 Task: Look for space in Bar Bigha, India from 2nd September, 2023 to 6th September, 2023 for 2 adults in price range Rs.15000 to Rs.20000. Place can be entire place with 1  bedroom having 1 bed and 1 bathroom. Property type can be house, flat, guest house, hotel. Booking option can be shelf check-in. Required host language is English.
Action: Mouse moved to (441, 99)
Screenshot: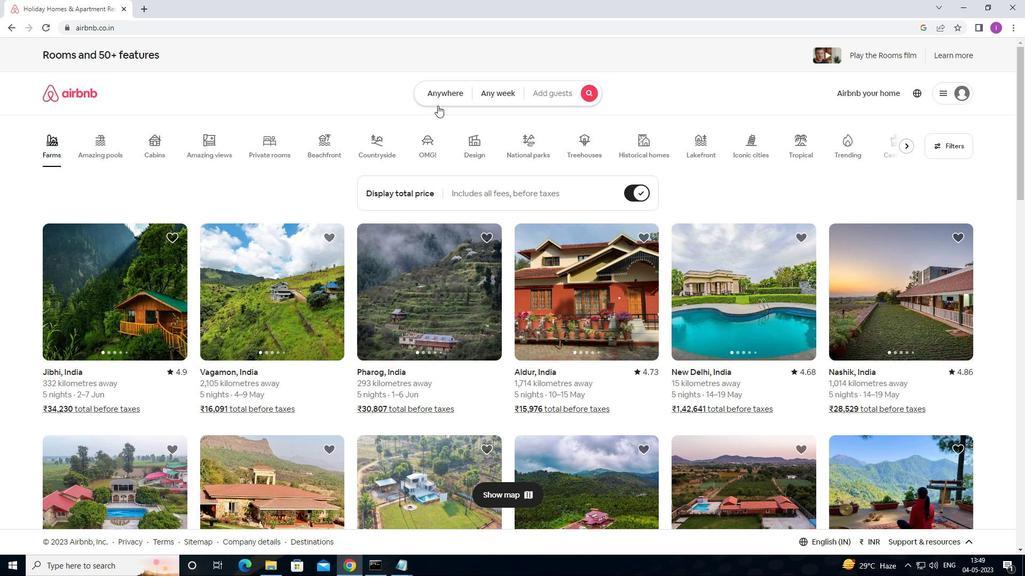 
Action: Mouse pressed left at (441, 99)
Screenshot: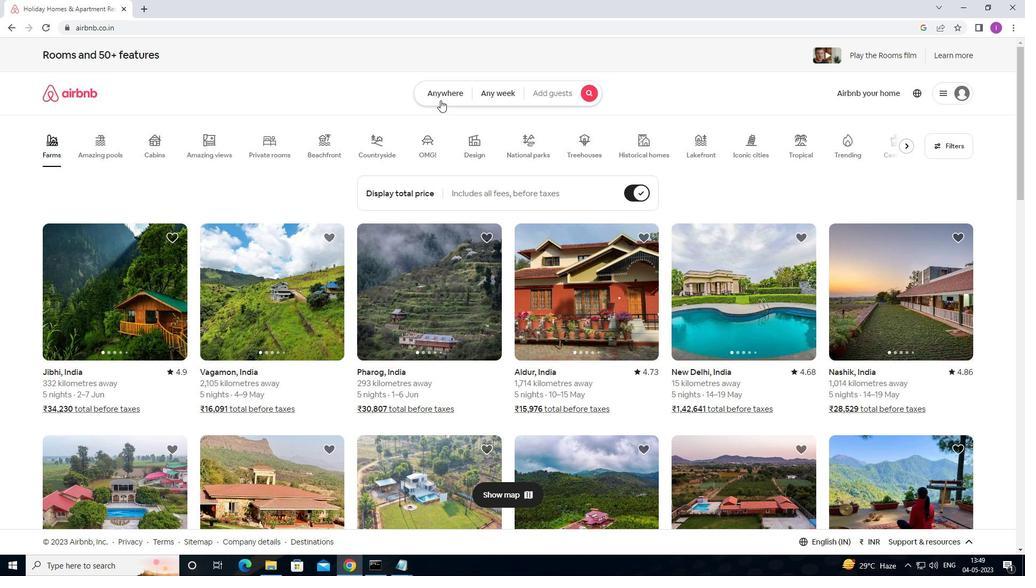 
Action: Mouse moved to (346, 126)
Screenshot: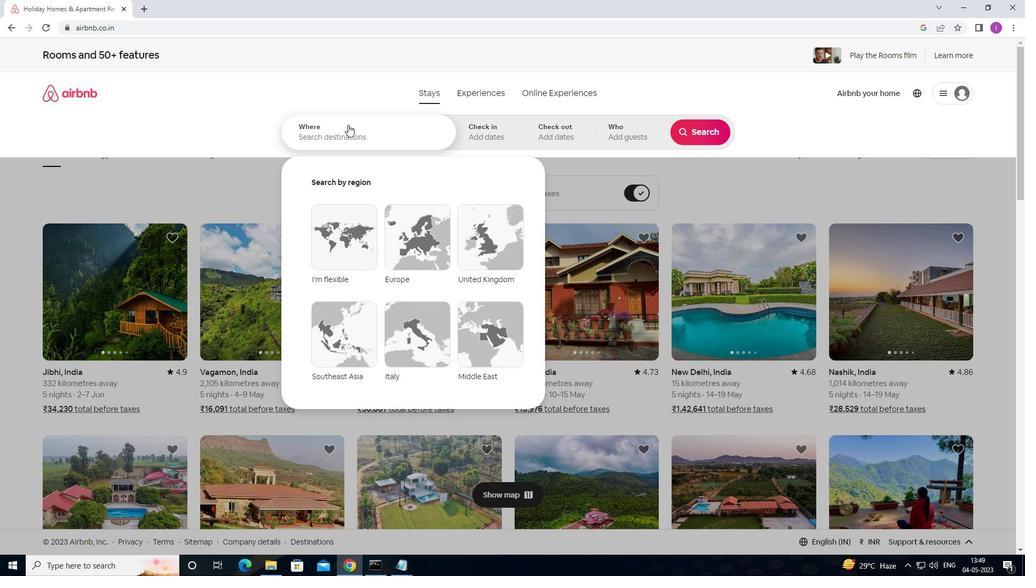 
Action: Mouse pressed left at (346, 126)
Screenshot: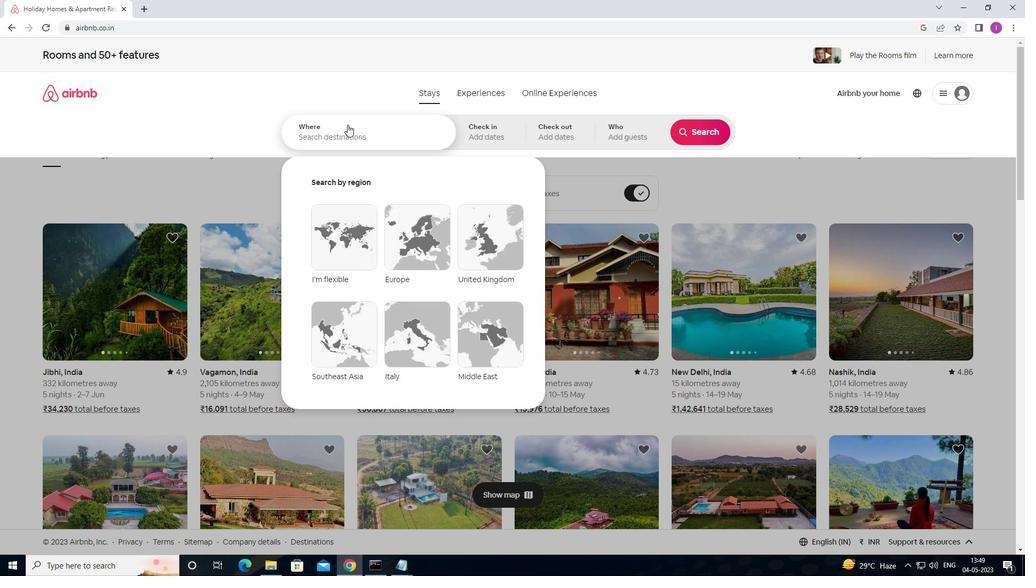 
Action: Mouse moved to (363, 123)
Screenshot: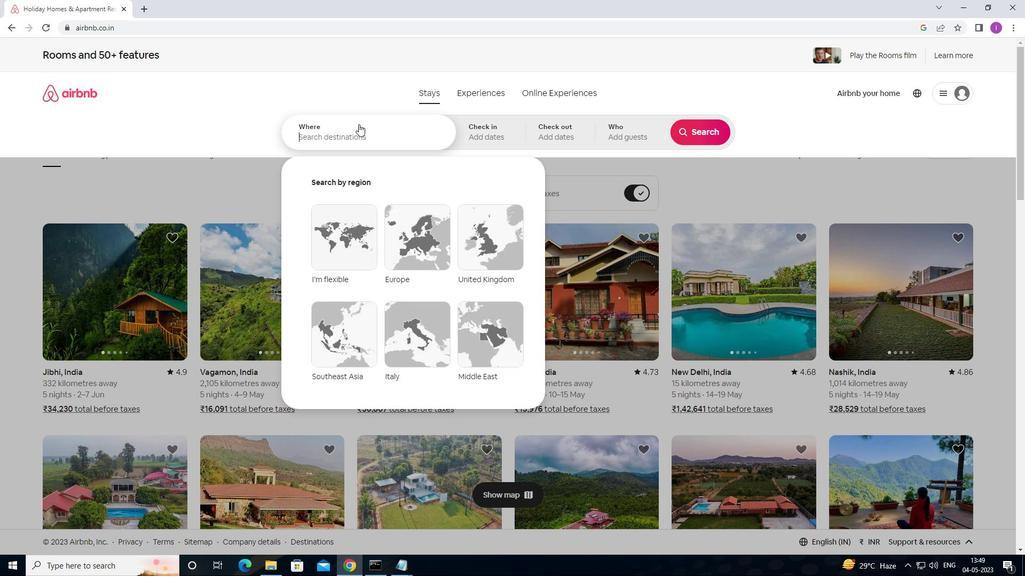 
Action: Key pressed <Key.shift>BAR<Key.space>BIGHSA<Key.backspace><Key.backspace>A,<Key.shift>INDIA
Screenshot: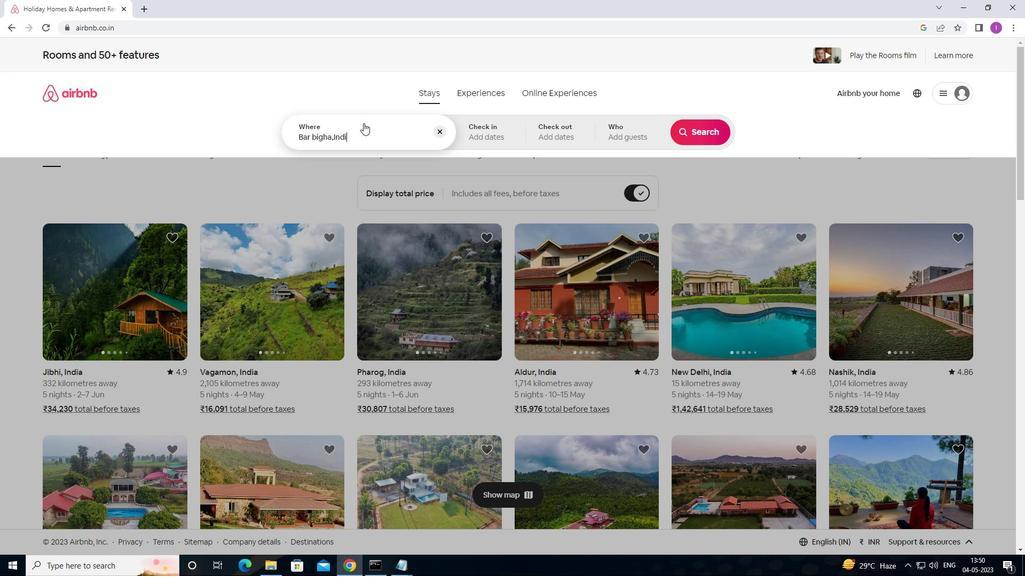 
Action: Mouse moved to (475, 136)
Screenshot: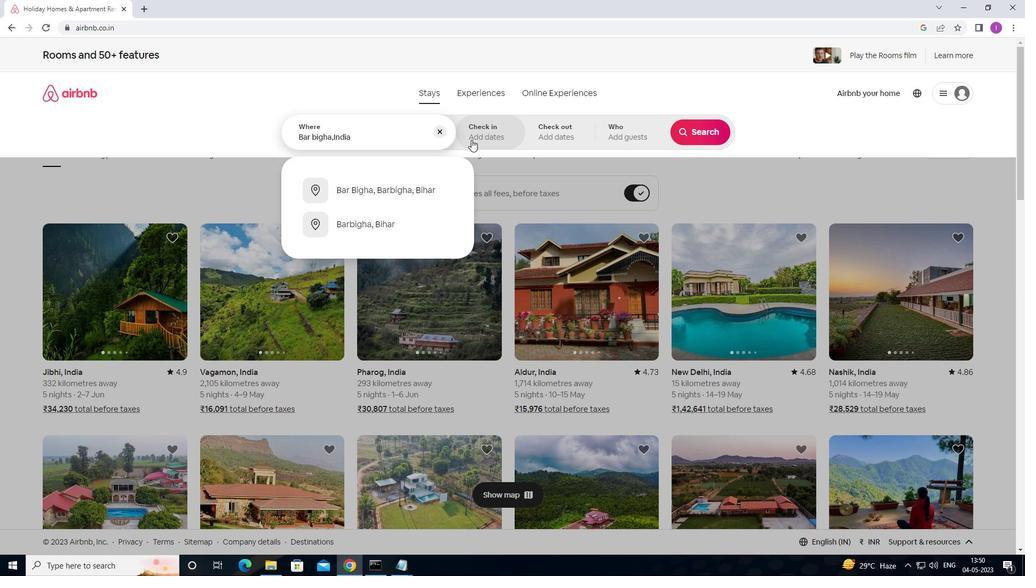 
Action: Mouse pressed left at (475, 136)
Screenshot: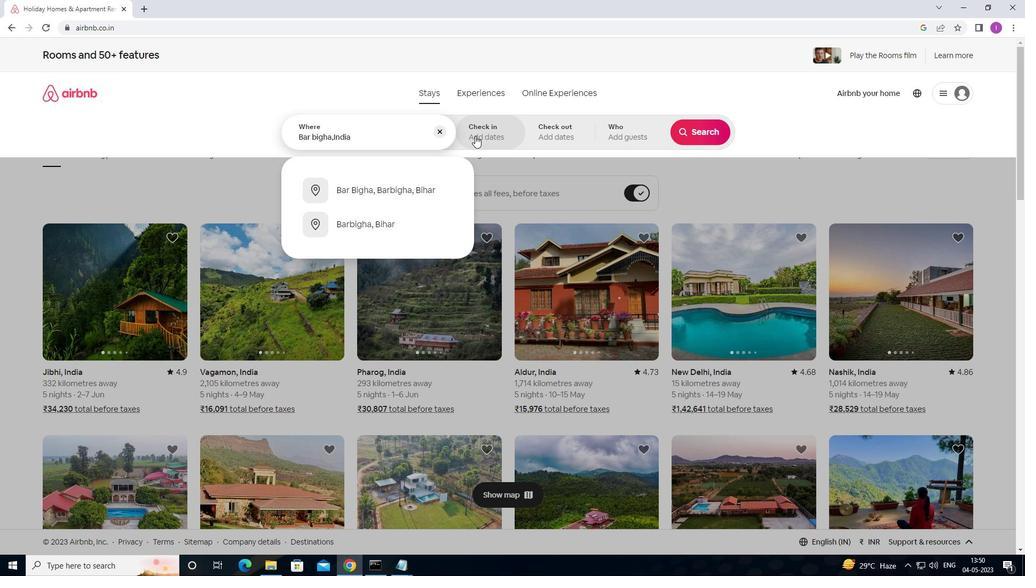 
Action: Mouse moved to (697, 215)
Screenshot: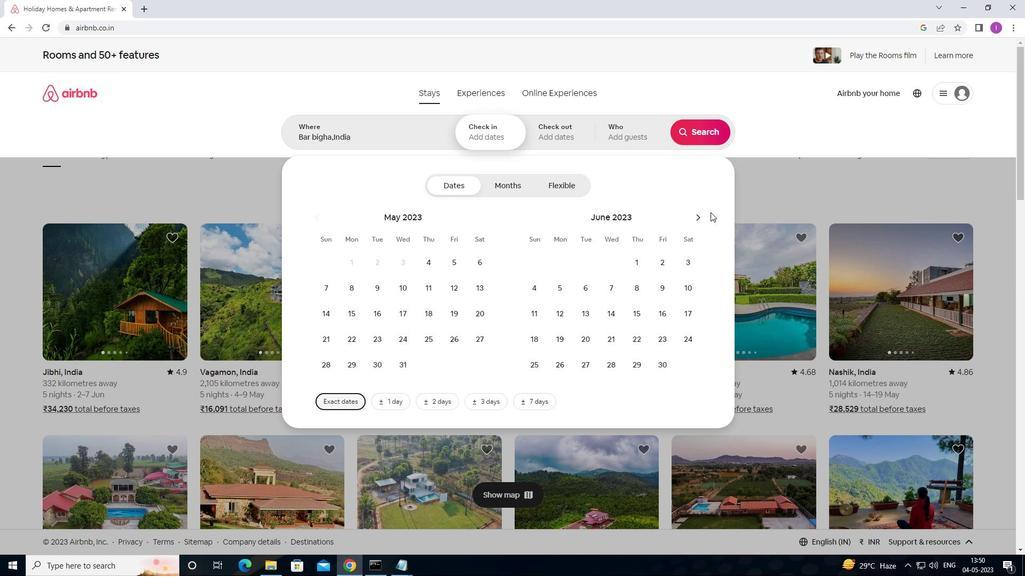 
Action: Mouse pressed left at (697, 215)
Screenshot: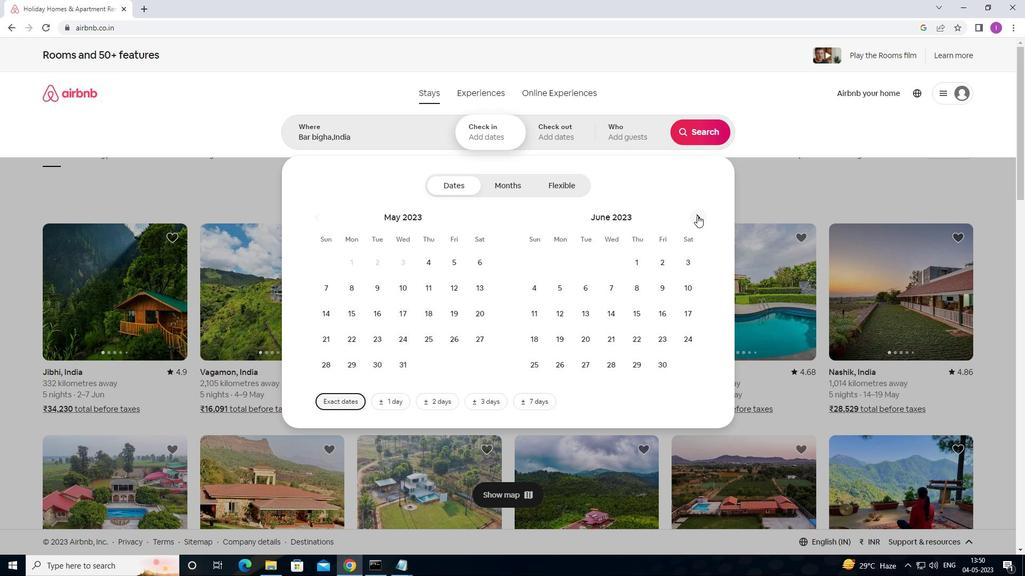 
Action: Mouse moved to (699, 222)
Screenshot: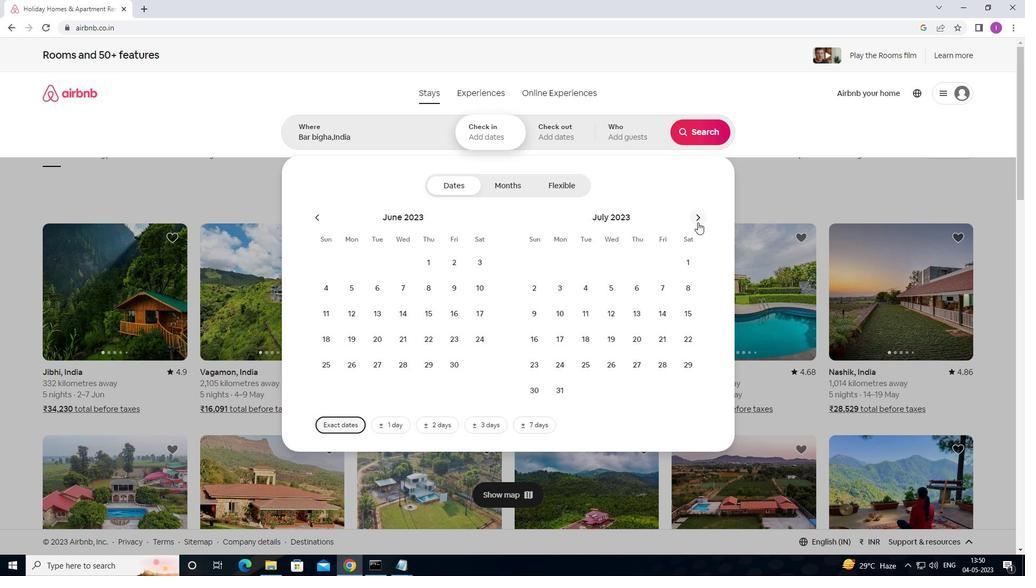 
Action: Mouse pressed left at (699, 222)
Screenshot: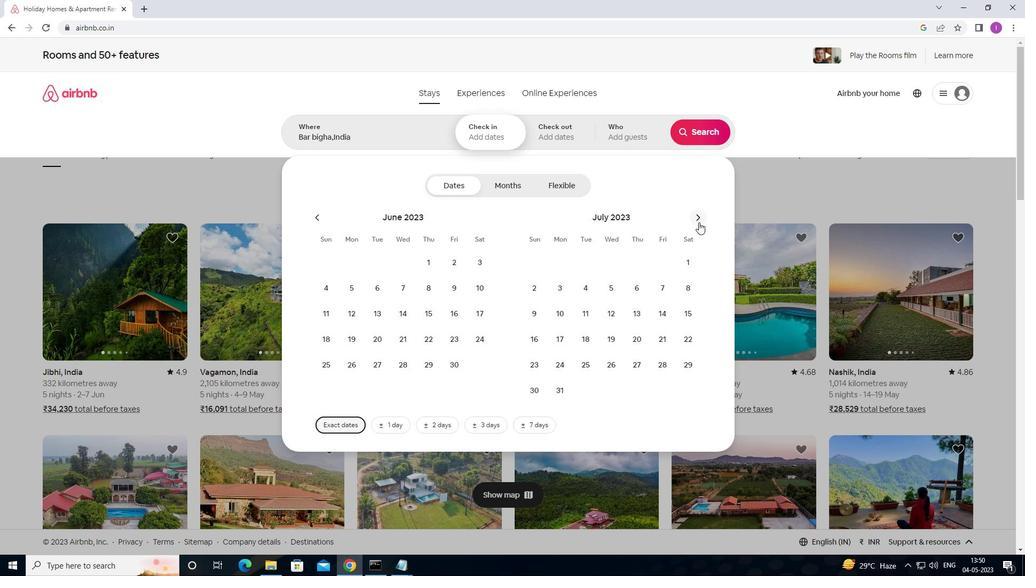 
Action: Mouse moved to (699, 221)
Screenshot: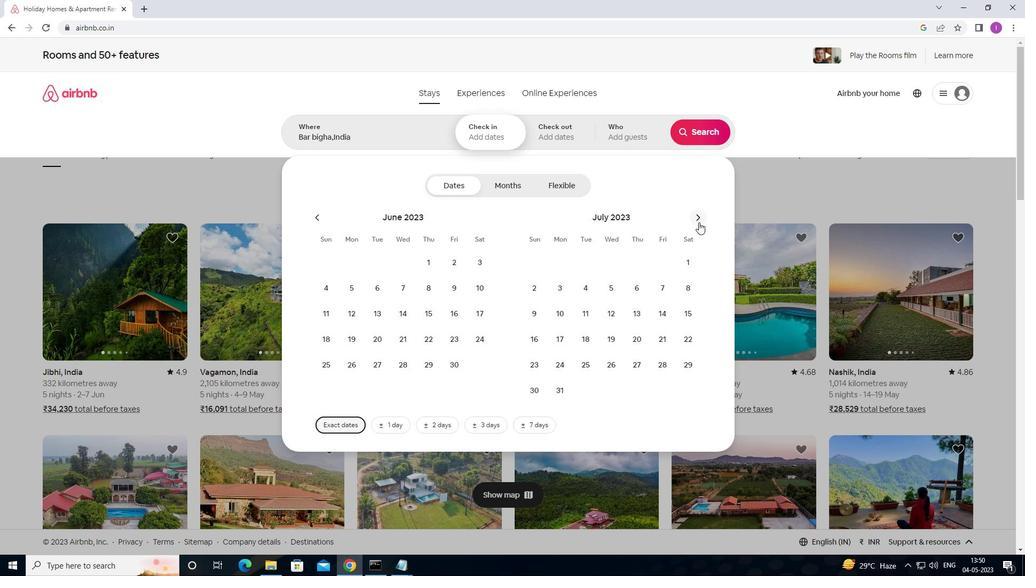 
Action: Mouse pressed left at (699, 221)
Screenshot: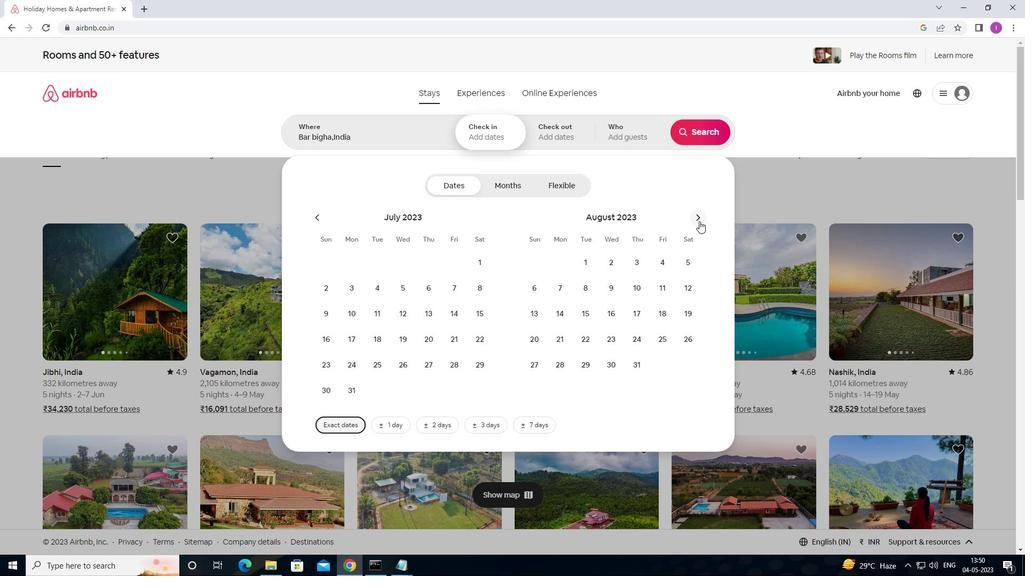 
Action: Mouse moved to (687, 269)
Screenshot: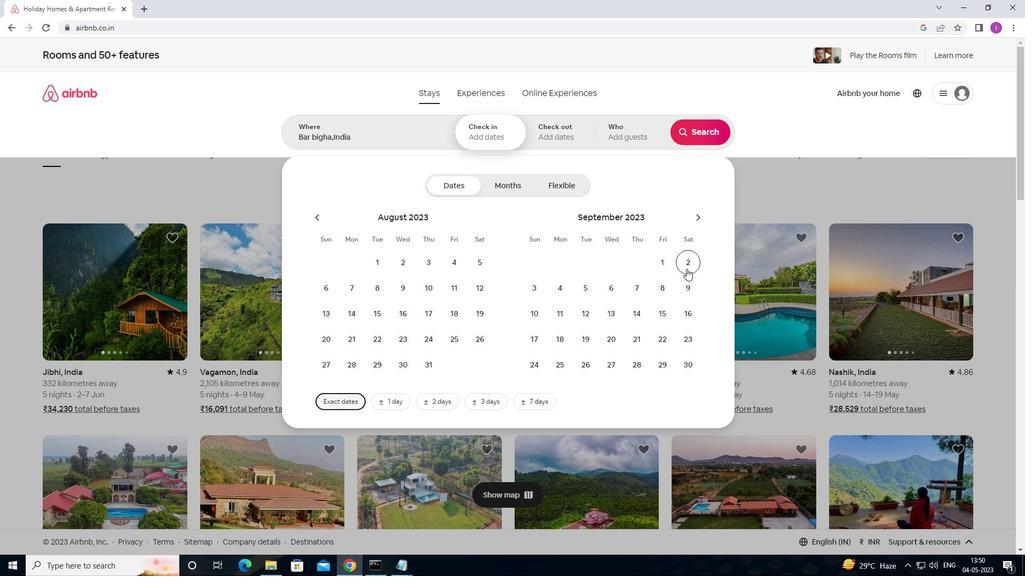 
Action: Mouse pressed left at (687, 269)
Screenshot: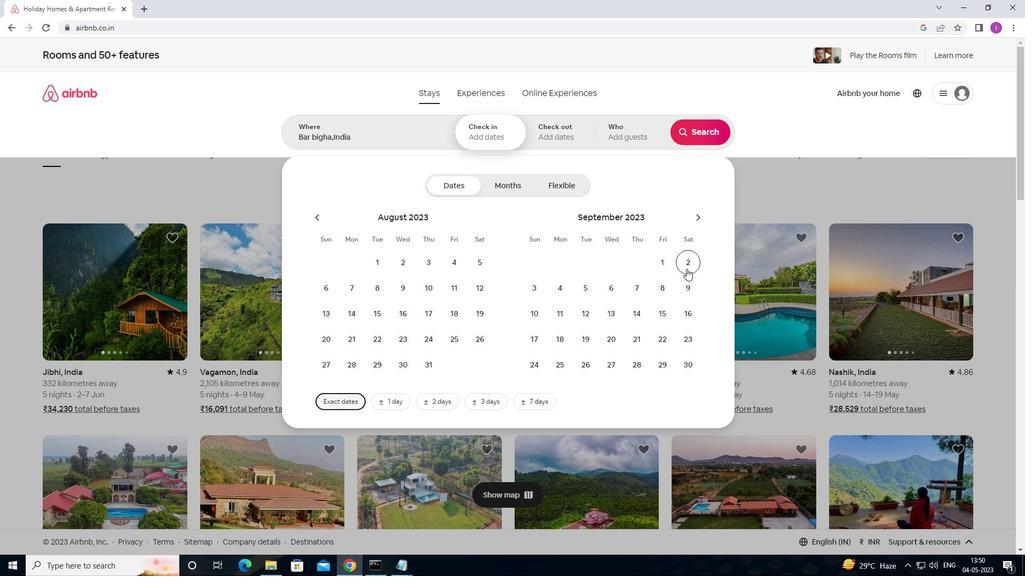 
Action: Mouse moved to (611, 287)
Screenshot: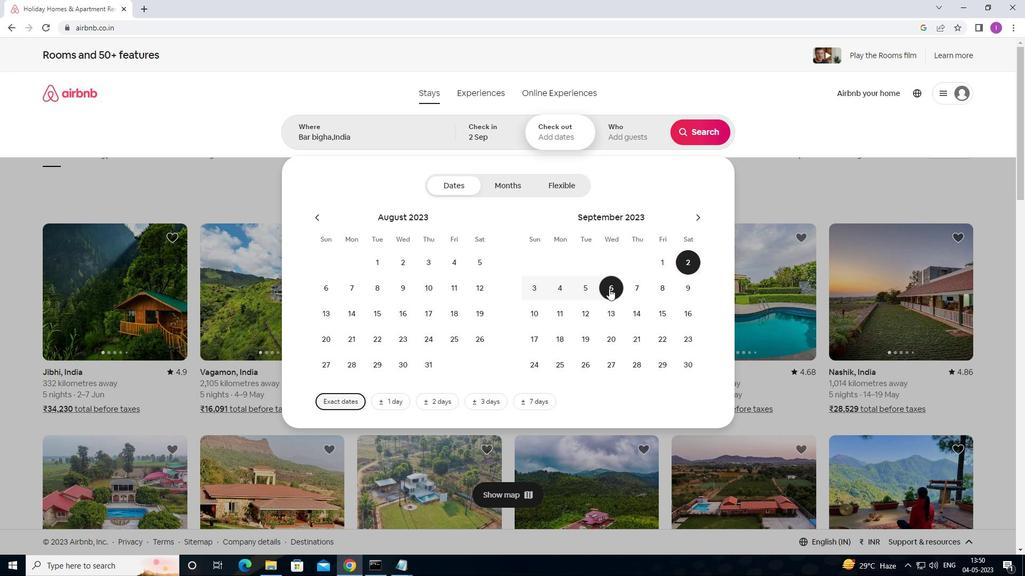
Action: Mouse pressed left at (611, 287)
Screenshot: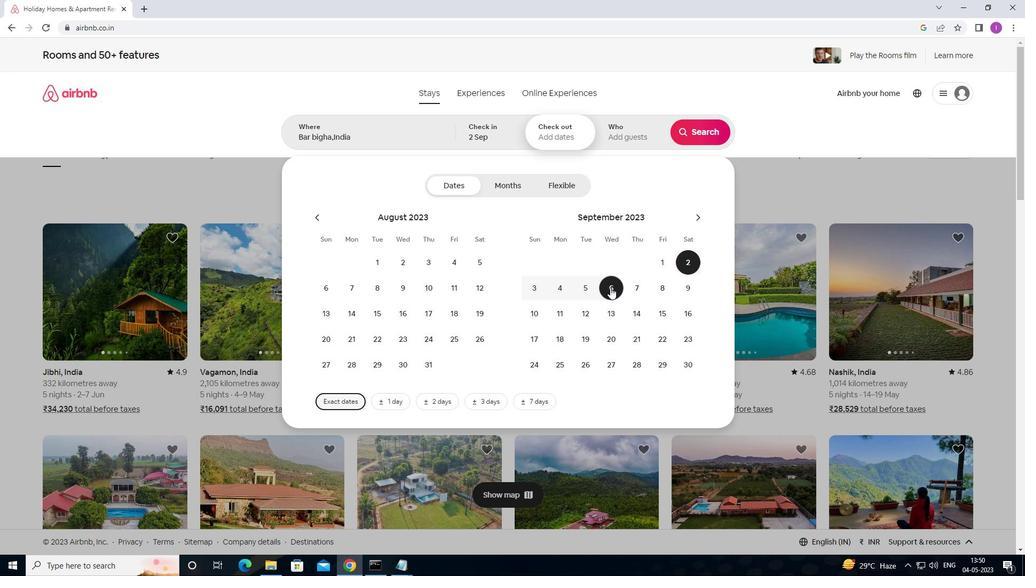 
Action: Mouse moved to (632, 131)
Screenshot: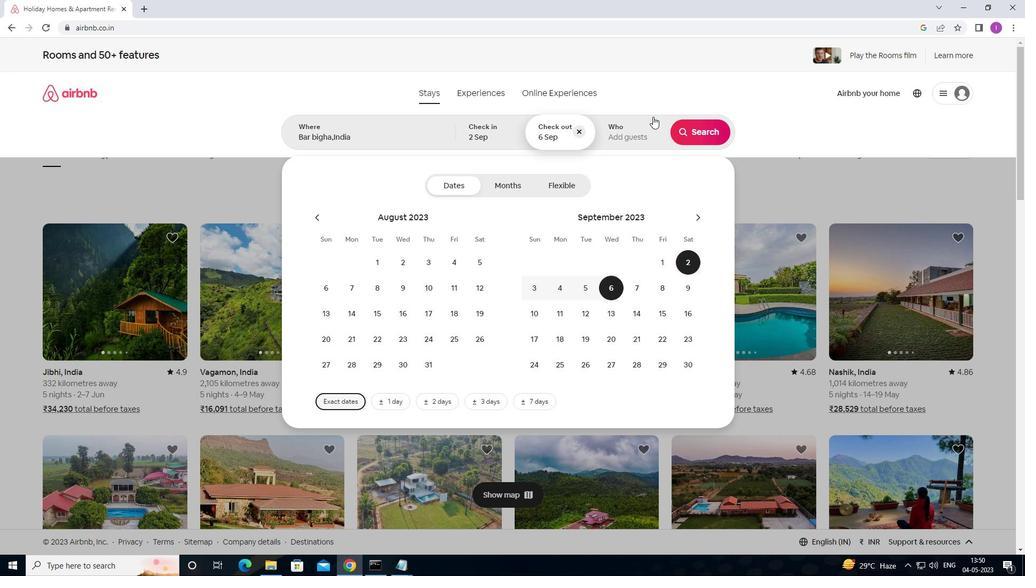 
Action: Mouse pressed left at (632, 131)
Screenshot: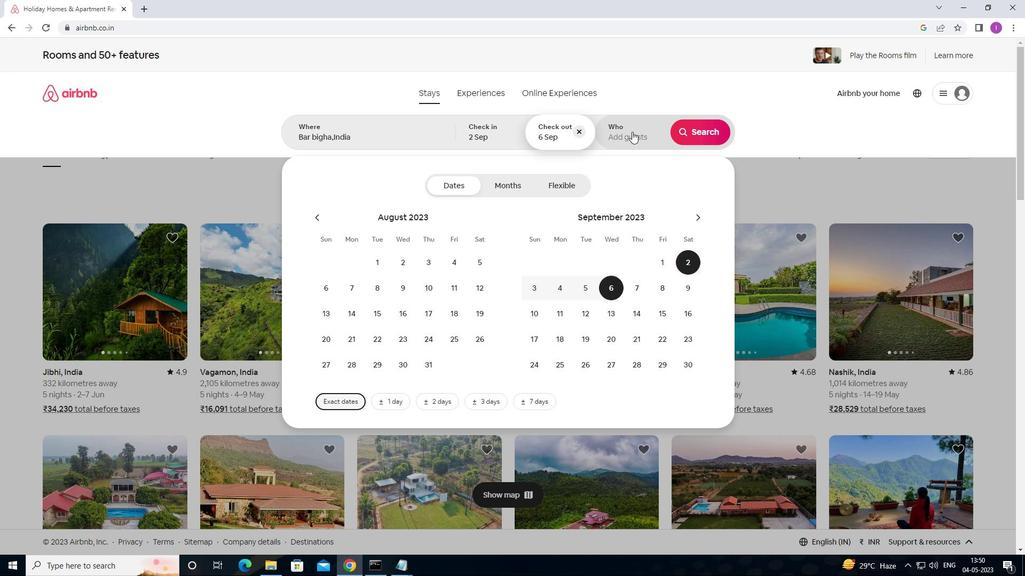 
Action: Mouse moved to (667, 181)
Screenshot: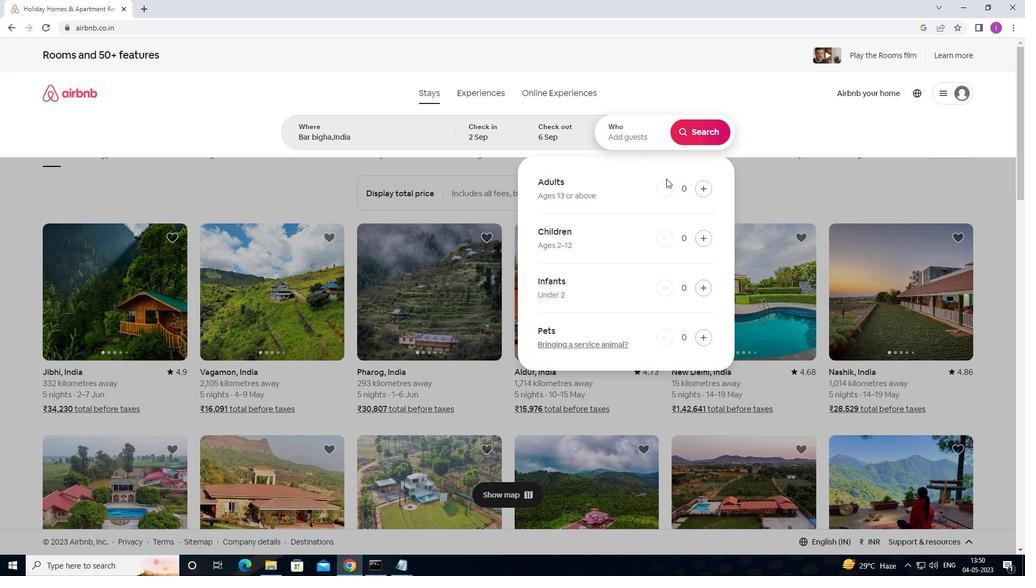 
Action: Mouse scrolled (667, 180) with delta (0, 0)
Screenshot: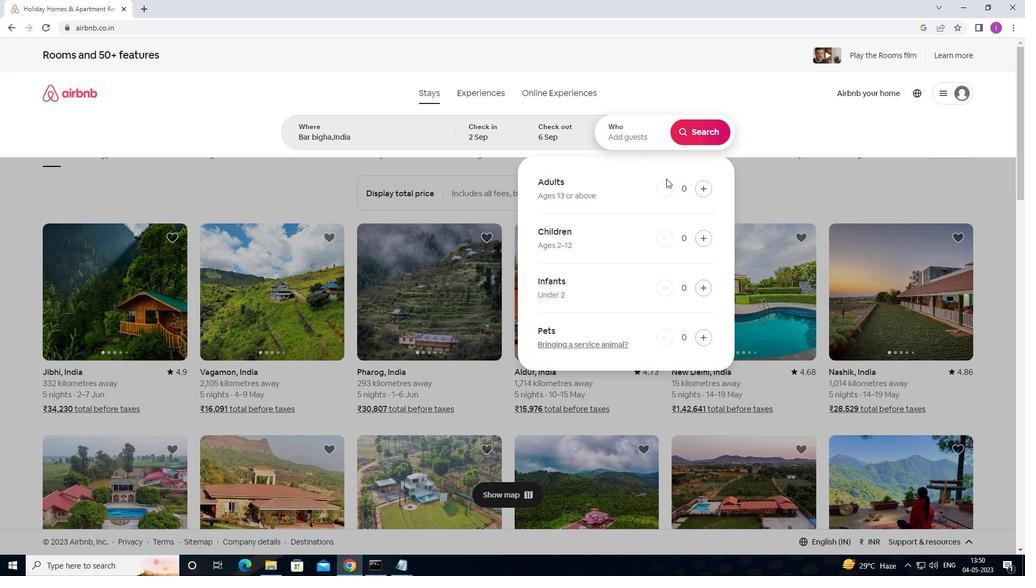 
Action: Mouse moved to (567, 57)
Screenshot: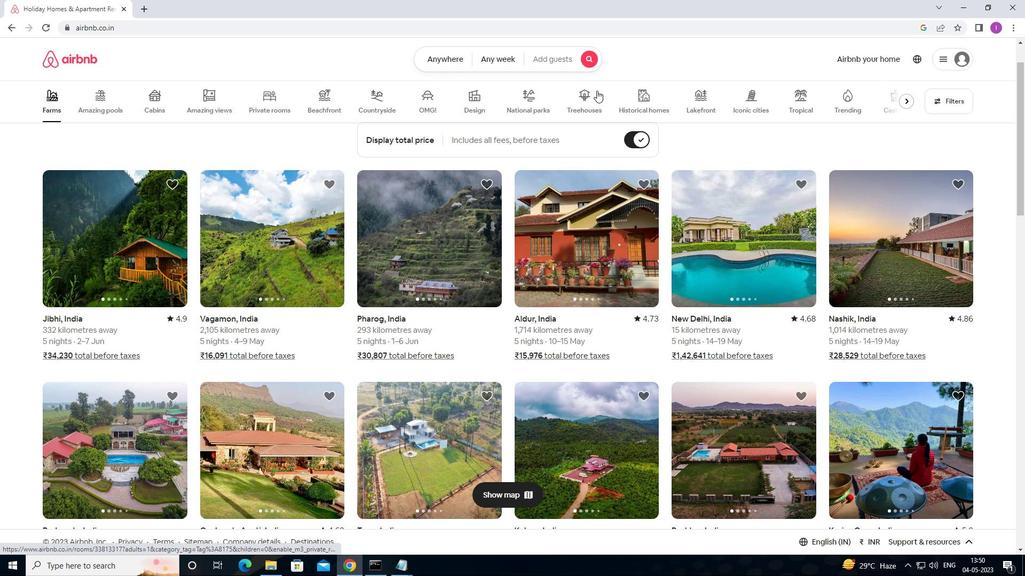 
Action: Mouse pressed left at (567, 57)
Screenshot: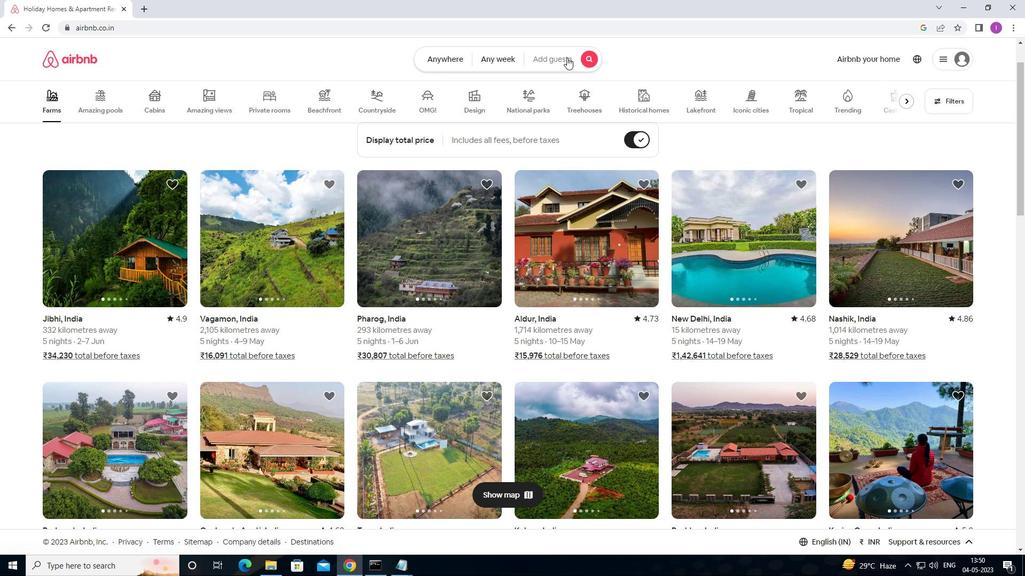 
Action: Mouse moved to (704, 158)
Screenshot: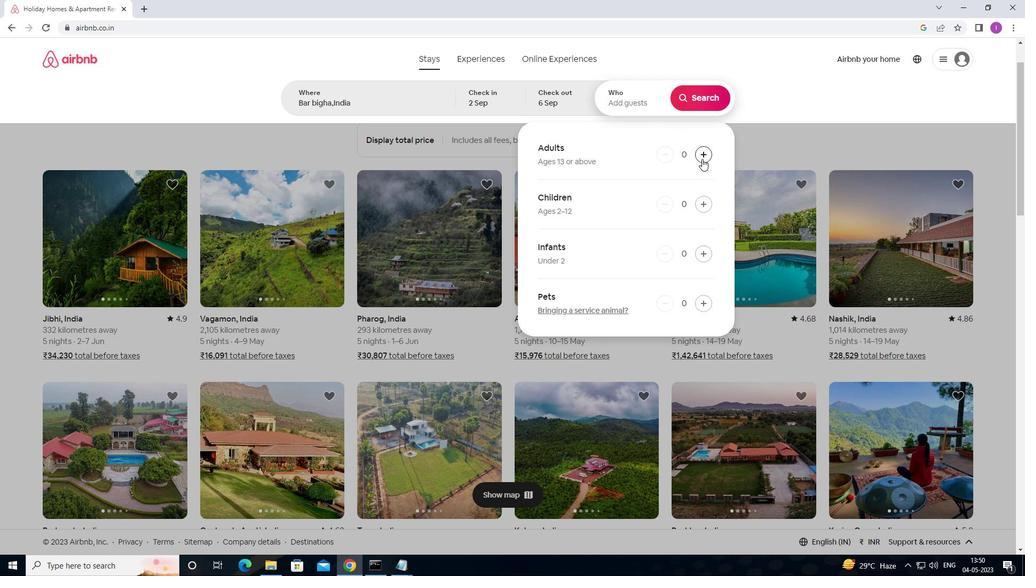 
Action: Mouse pressed left at (704, 158)
Screenshot: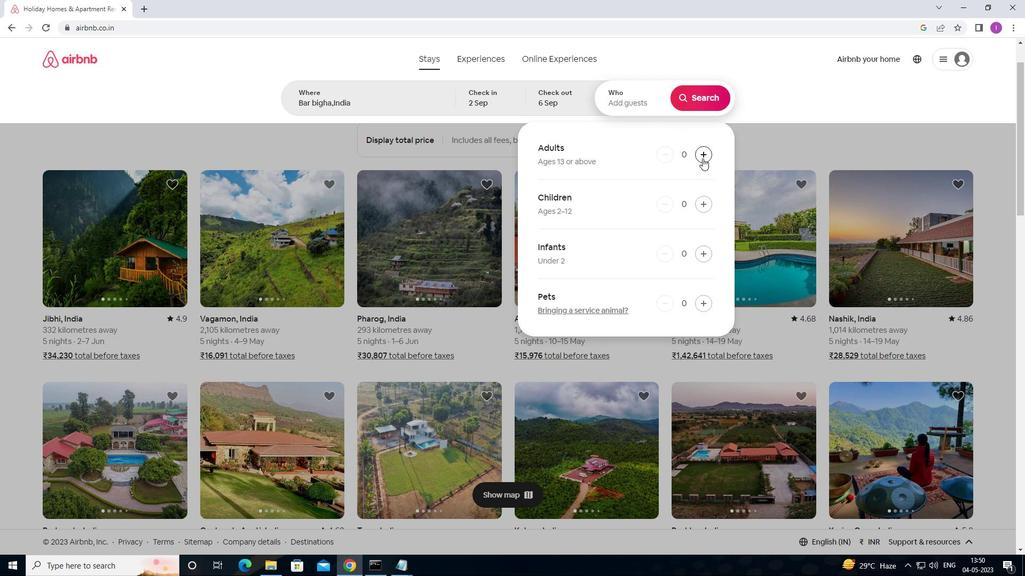 
Action: Mouse moved to (704, 157)
Screenshot: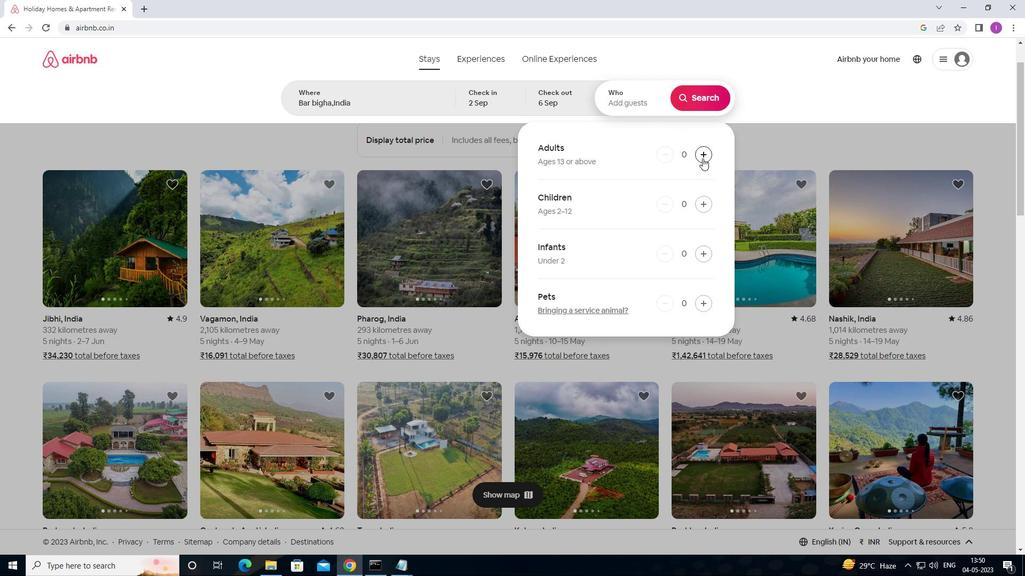 
Action: Mouse pressed left at (704, 157)
Screenshot: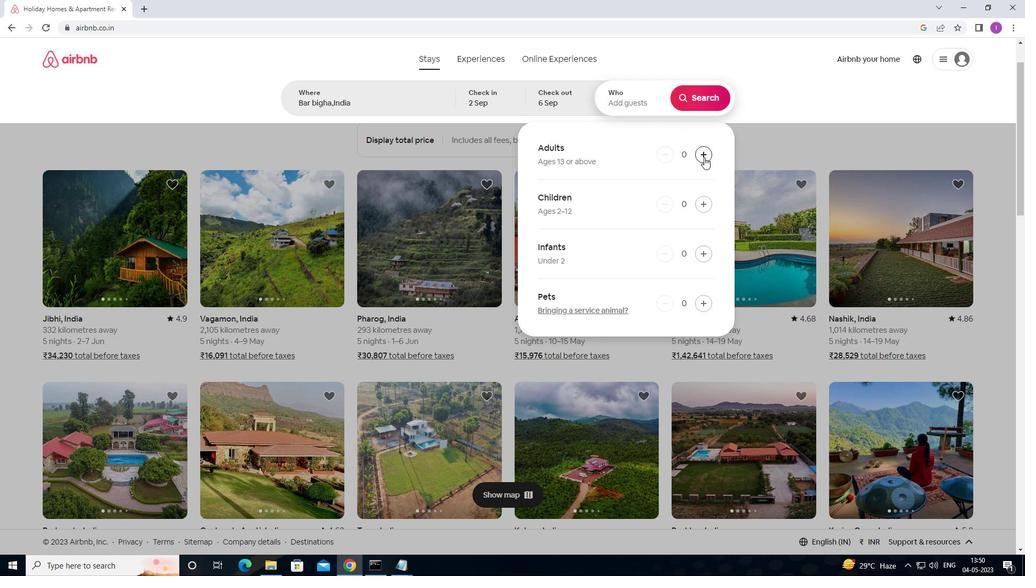
Action: Mouse moved to (704, 105)
Screenshot: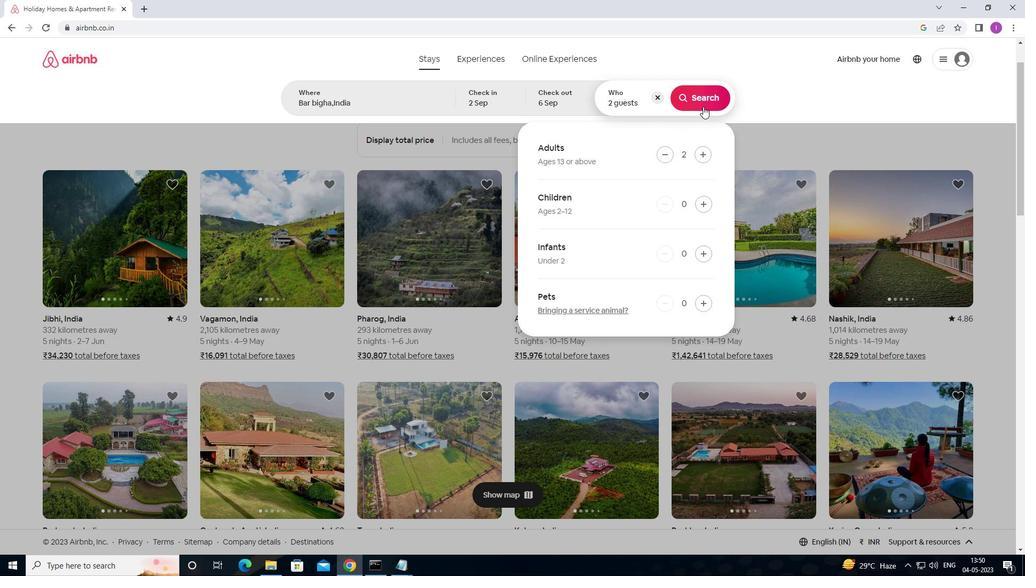 
Action: Mouse pressed left at (704, 105)
Screenshot: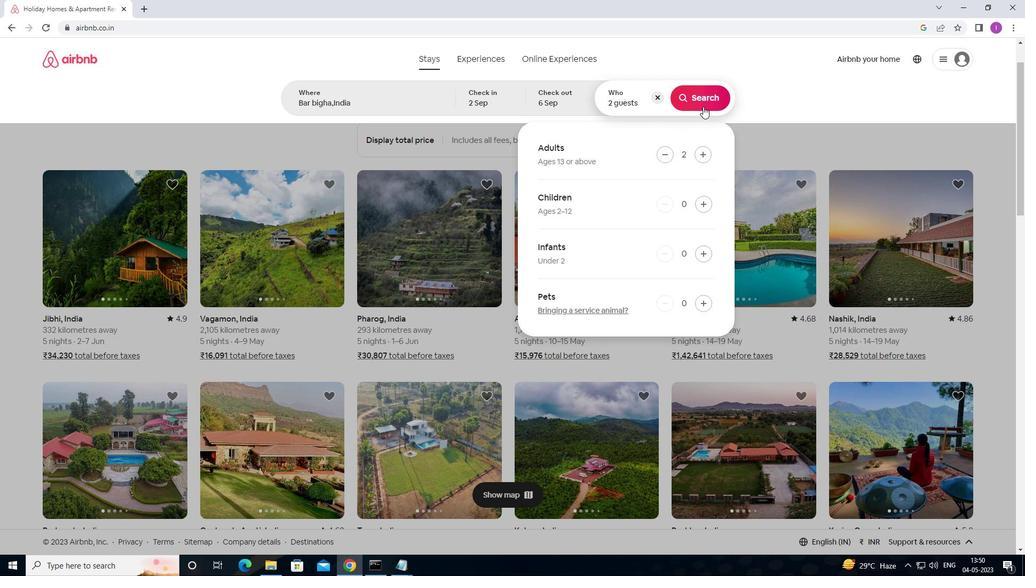 
Action: Mouse moved to (981, 100)
Screenshot: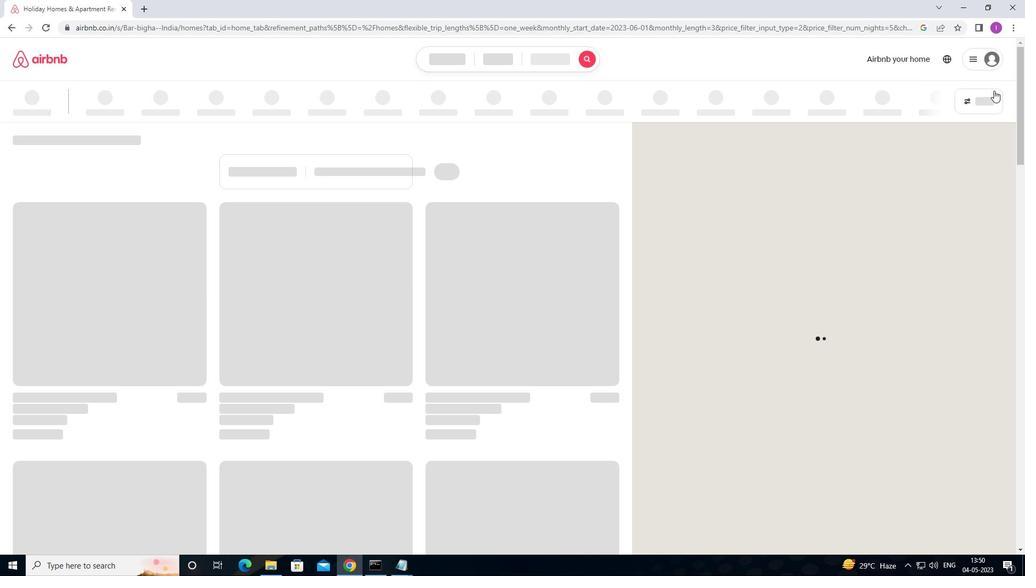 
Action: Mouse pressed left at (981, 100)
Screenshot: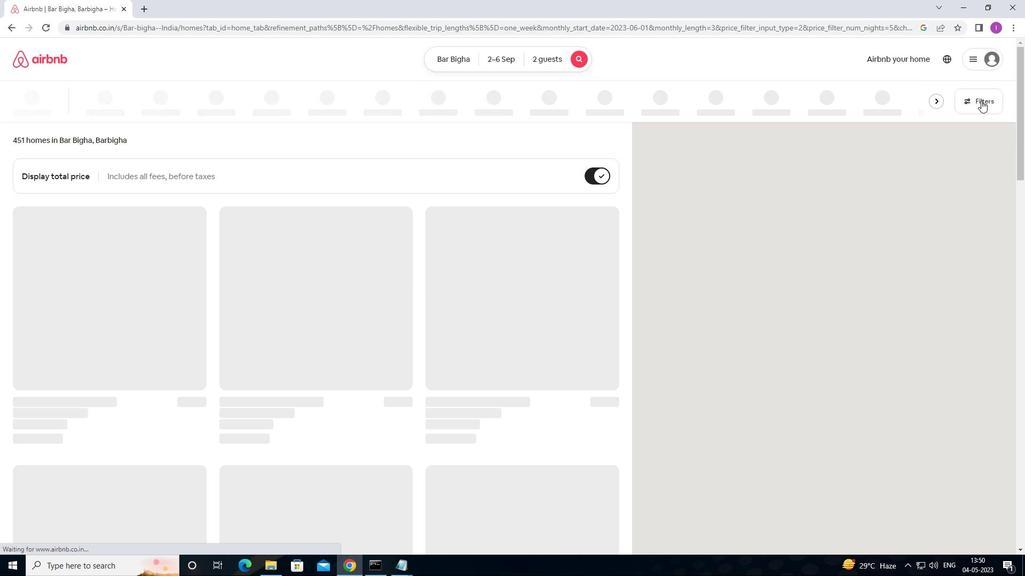 
Action: Mouse moved to (386, 240)
Screenshot: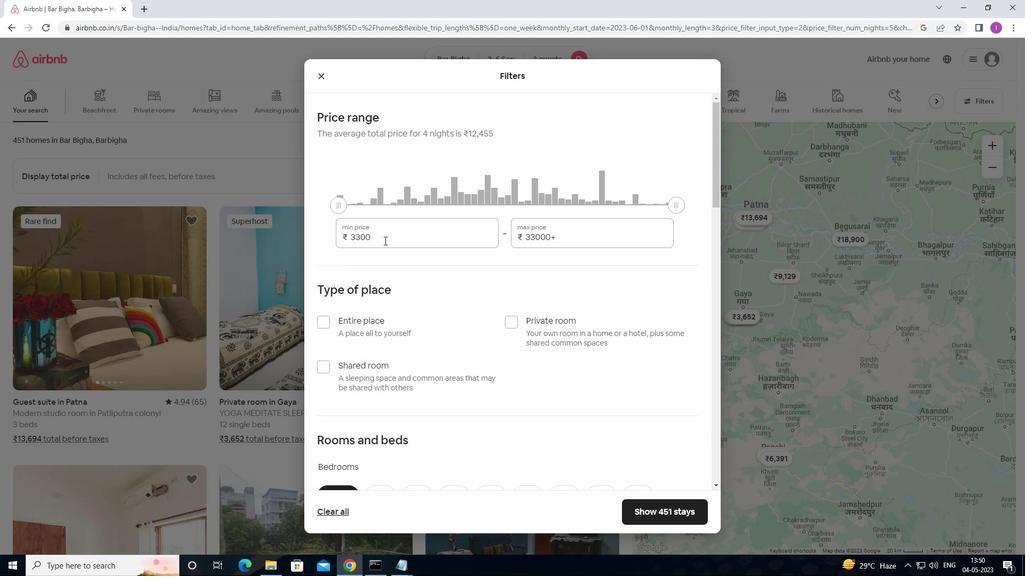 
Action: Mouse pressed left at (386, 240)
Screenshot: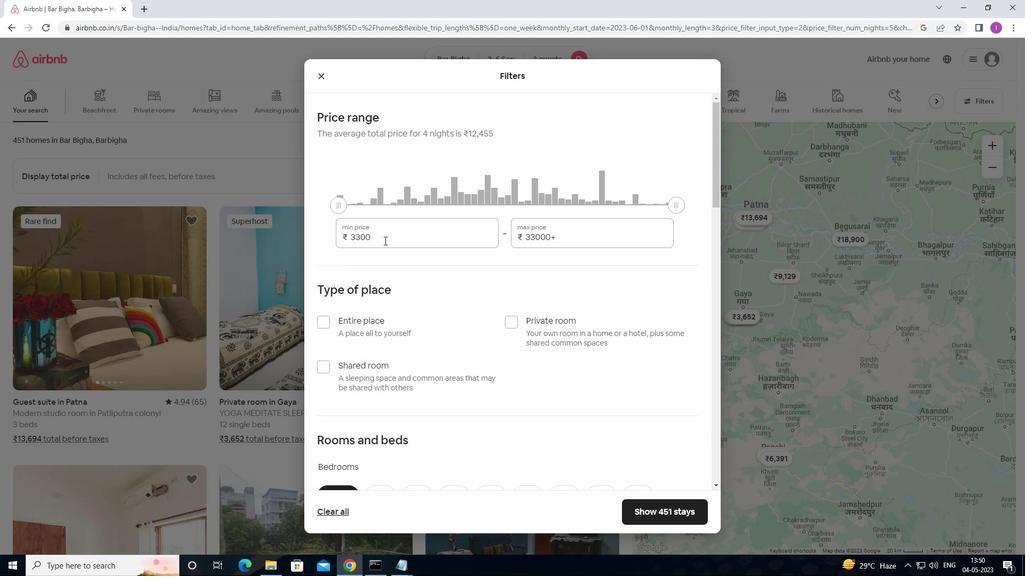 
Action: Mouse moved to (339, 232)
Screenshot: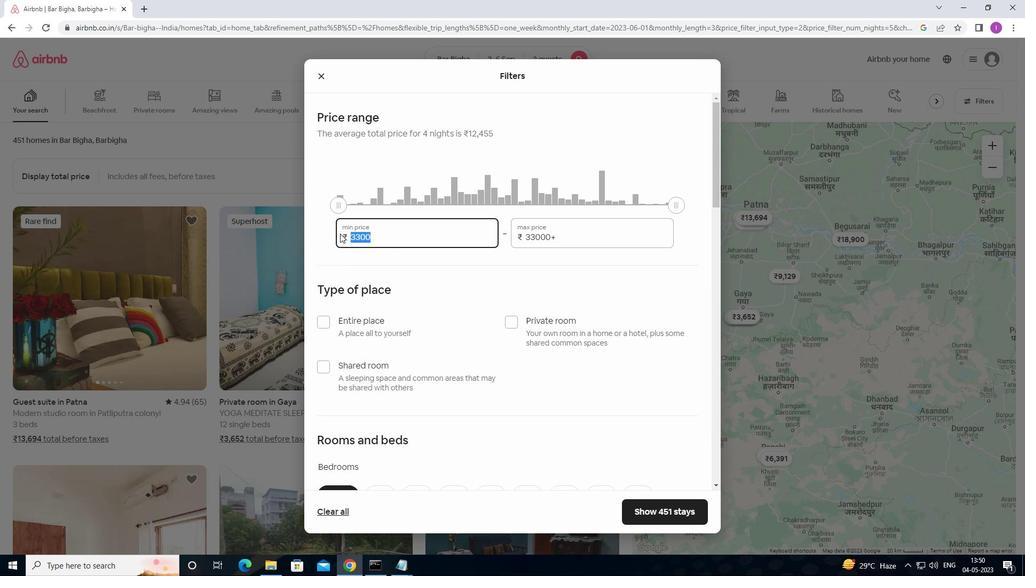 
Action: Key pressed 15000
Screenshot: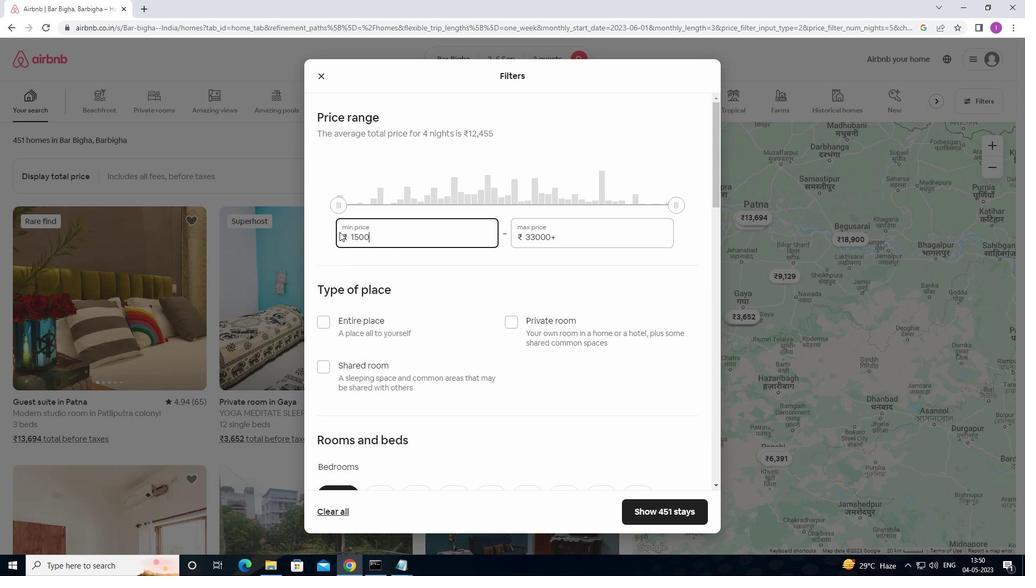 
Action: Mouse moved to (574, 233)
Screenshot: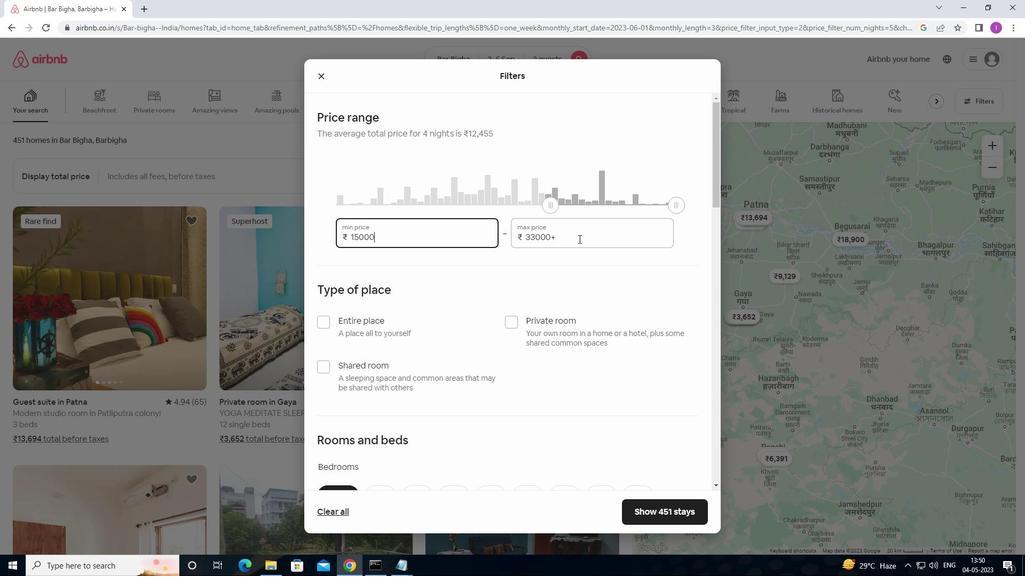 
Action: Mouse pressed left at (574, 233)
Screenshot: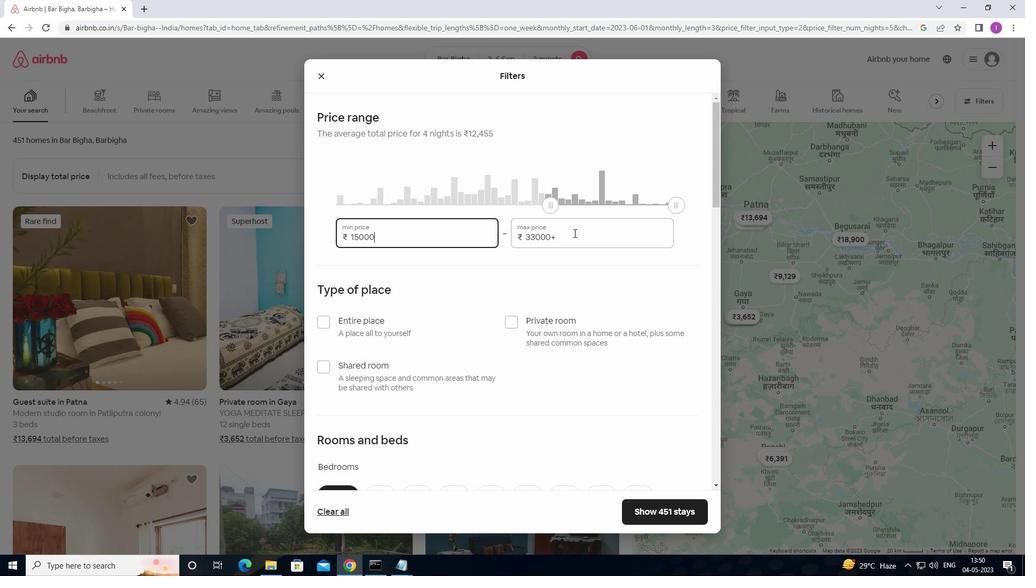 
Action: Mouse moved to (517, 236)
Screenshot: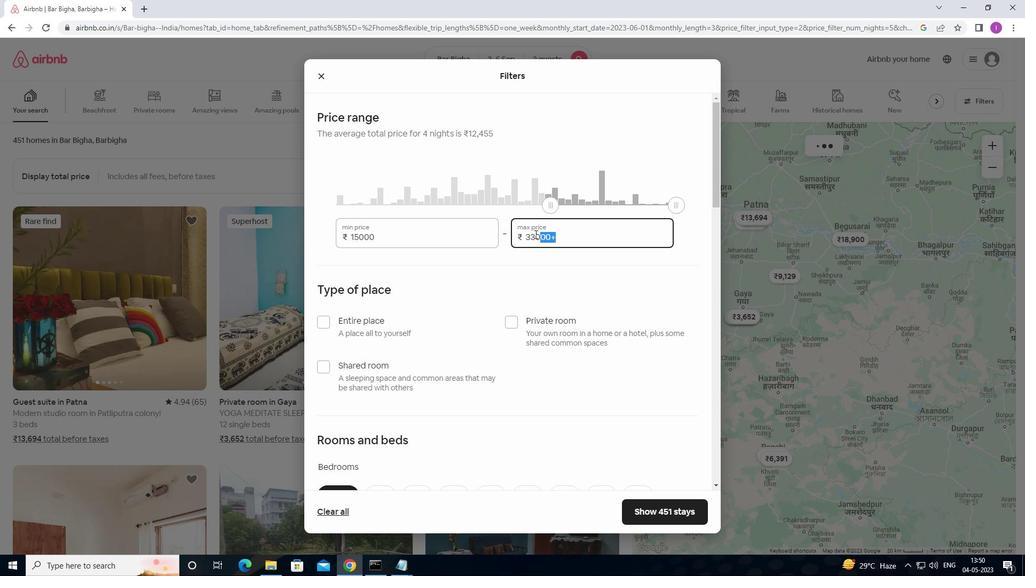 
Action: Key pressed 20000
Screenshot: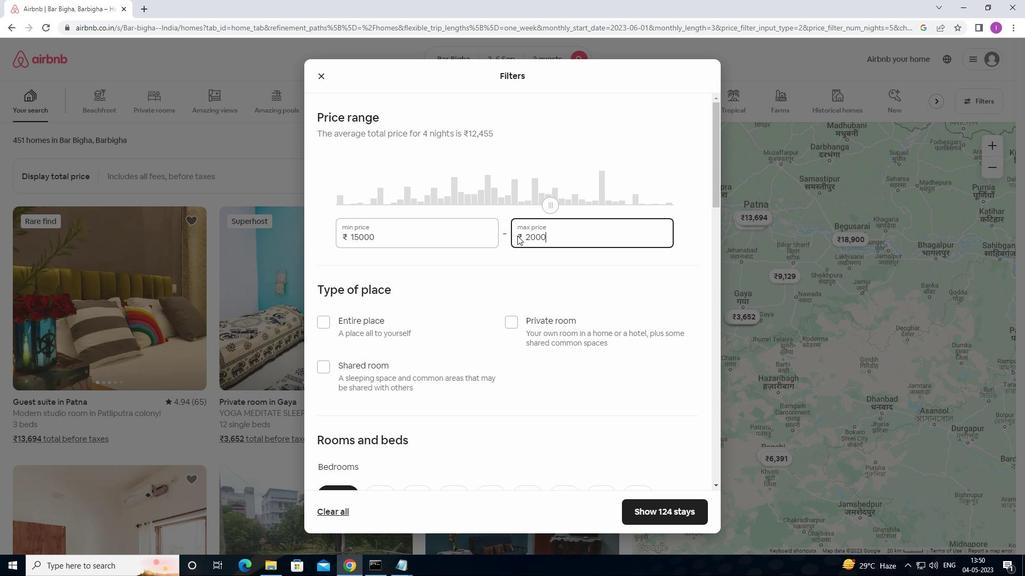
Action: Mouse moved to (323, 326)
Screenshot: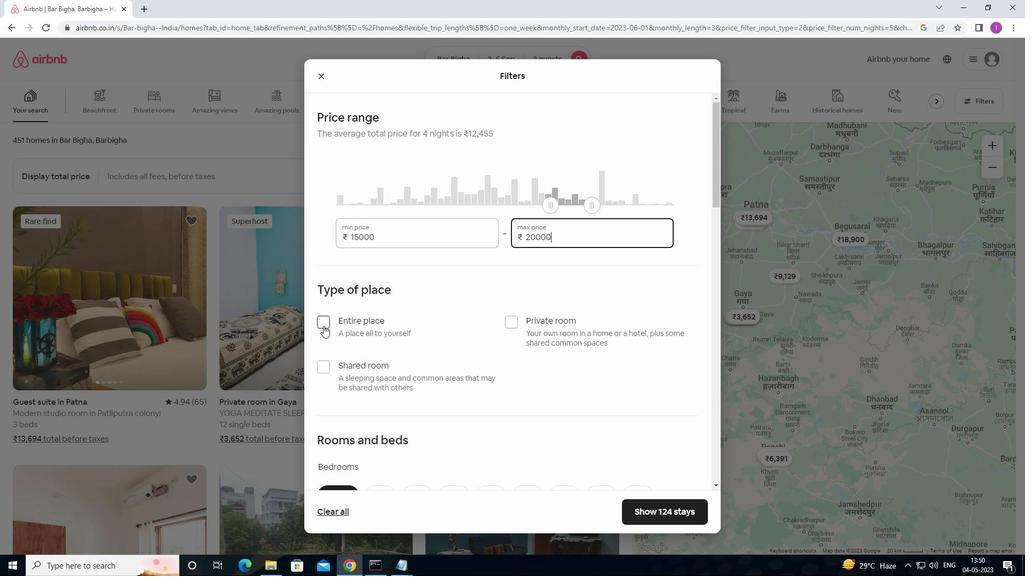 
Action: Mouse pressed left at (323, 326)
Screenshot: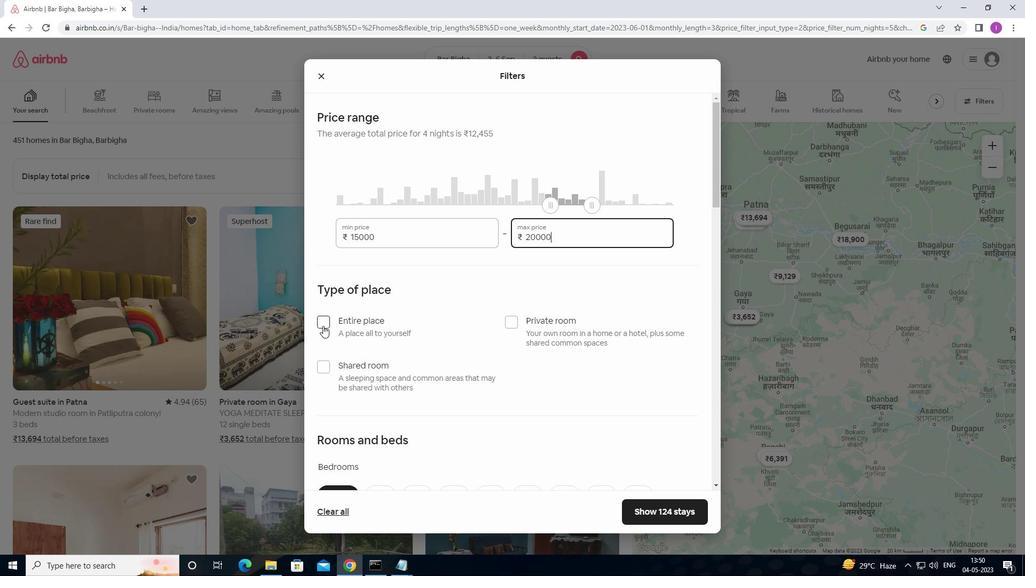 
Action: Mouse moved to (407, 321)
Screenshot: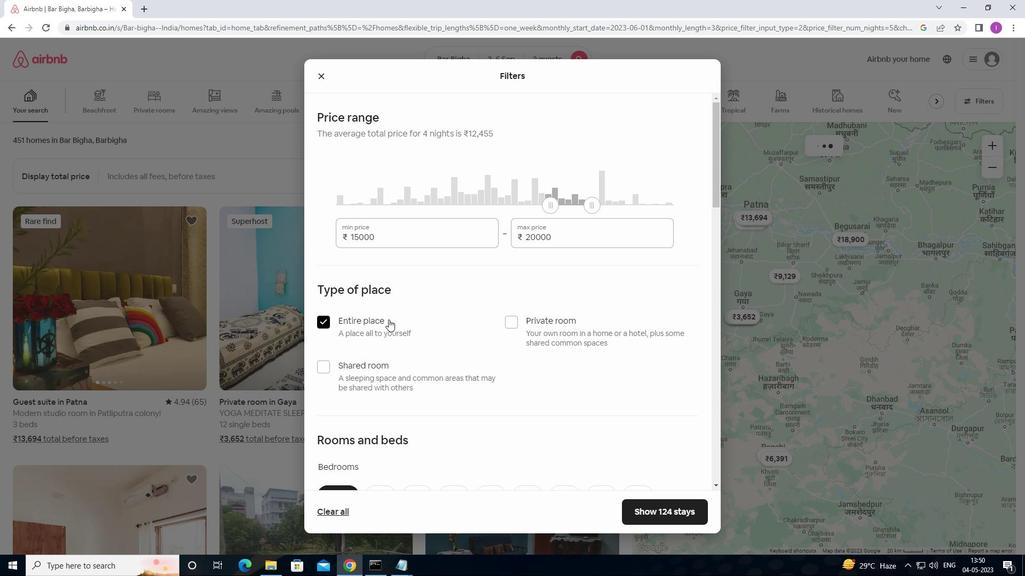 
Action: Mouse scrolled (407, 320) with delta (0, 0)
Screenshot: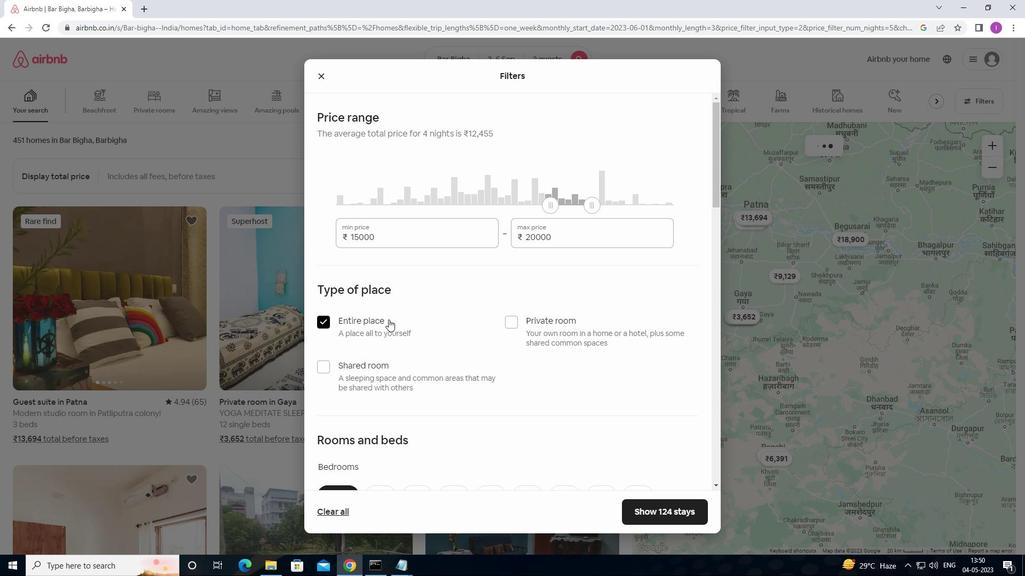 
Action: Mouse moved to (410, 322)
Screenshot: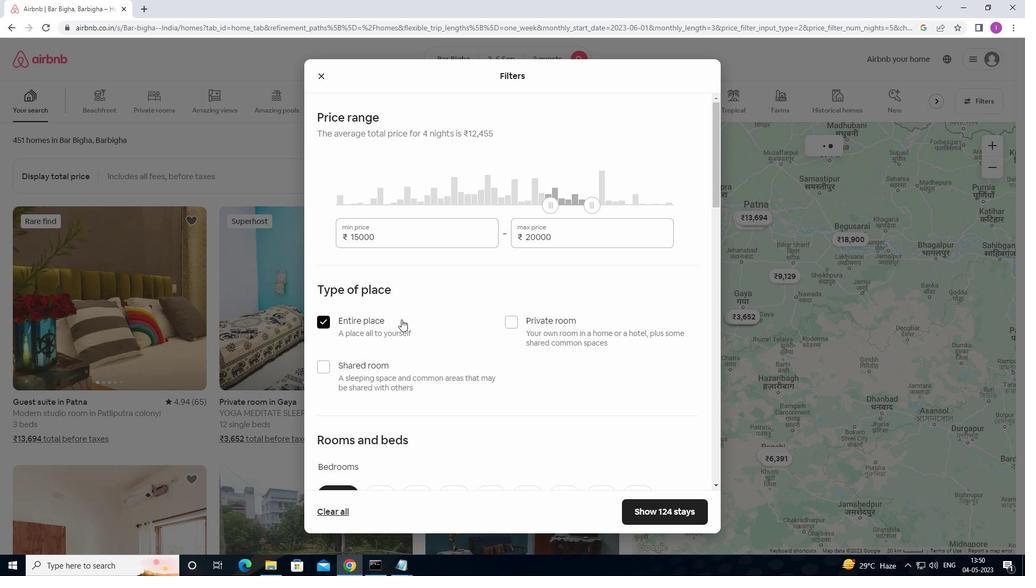
Action: Mouse scrolled (410, 321) with delta (0, 0)
Screenshot: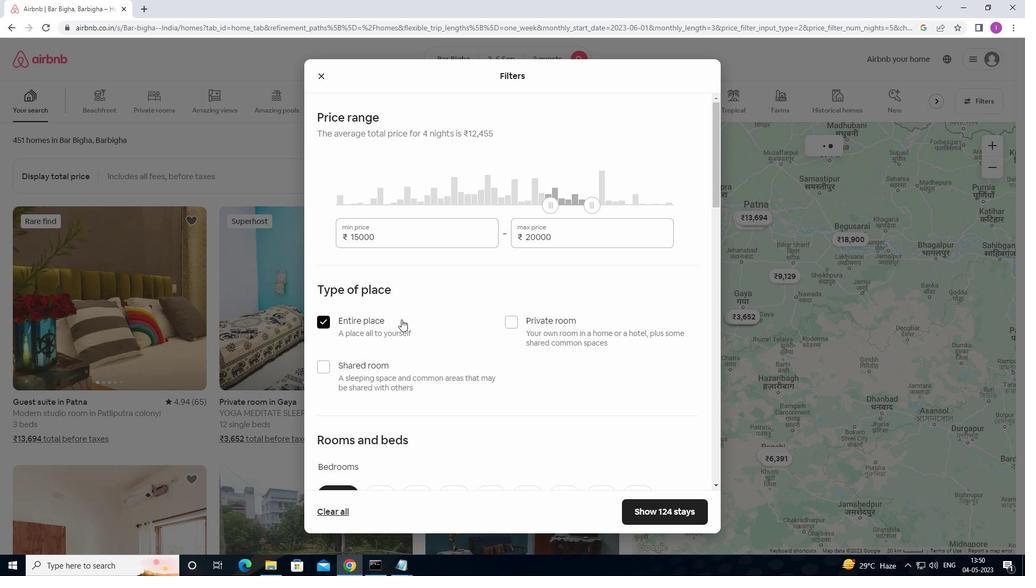 
Action: Mouse moved to (412, 322)
Screenshot: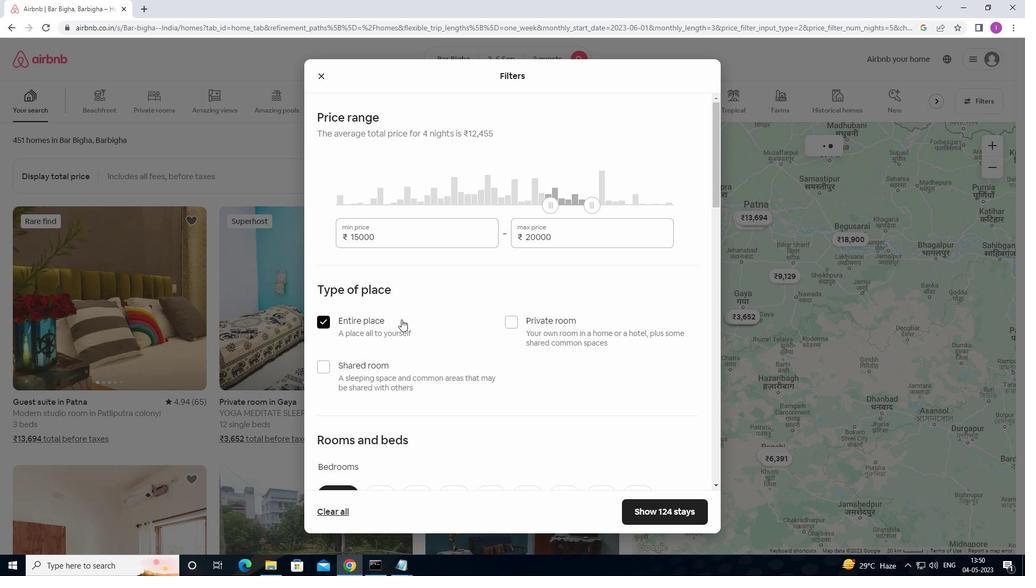 
Action: Mouse scrolled (412, 322) with delta (0, 0)
Screenshot: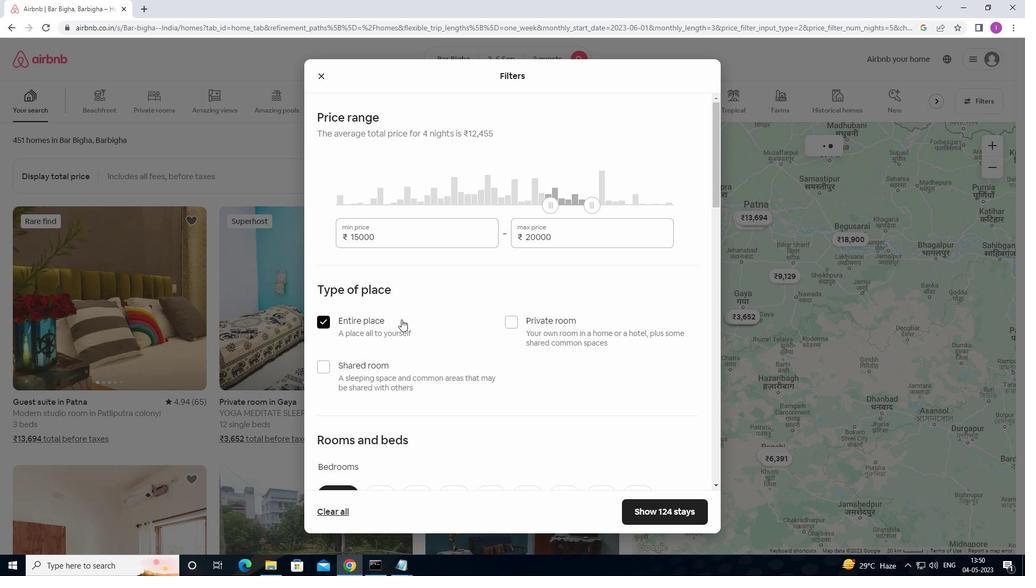
Action: Mouse moved to (386, 342)
Screenshot: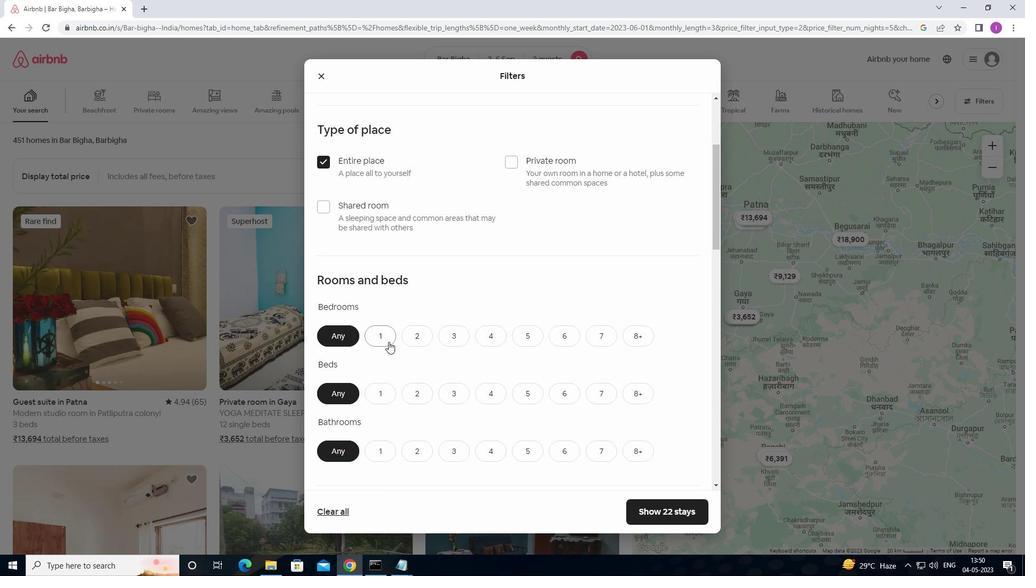 
Action: Mouse pressed left at (386, 342)
Screenshot: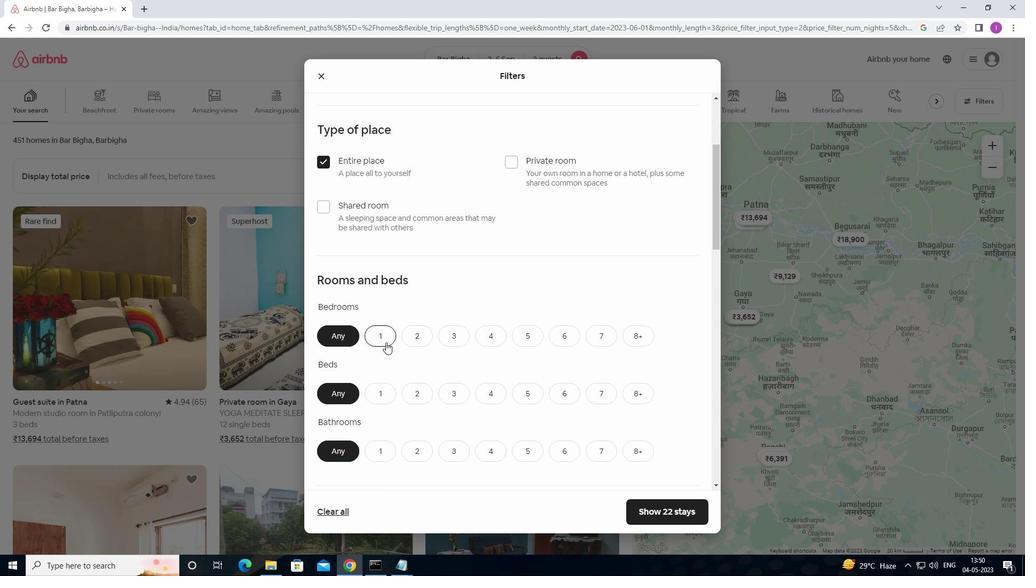 
Action: Mouse moved to (376, 400)
Screenshot: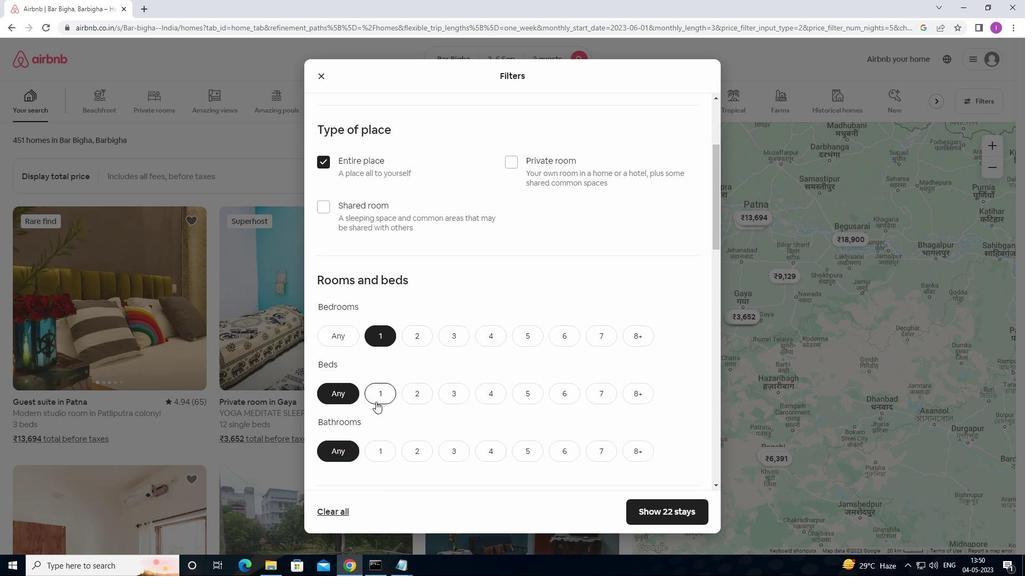 
Action: Mouse pressed left at (376, 400)
Screenshot: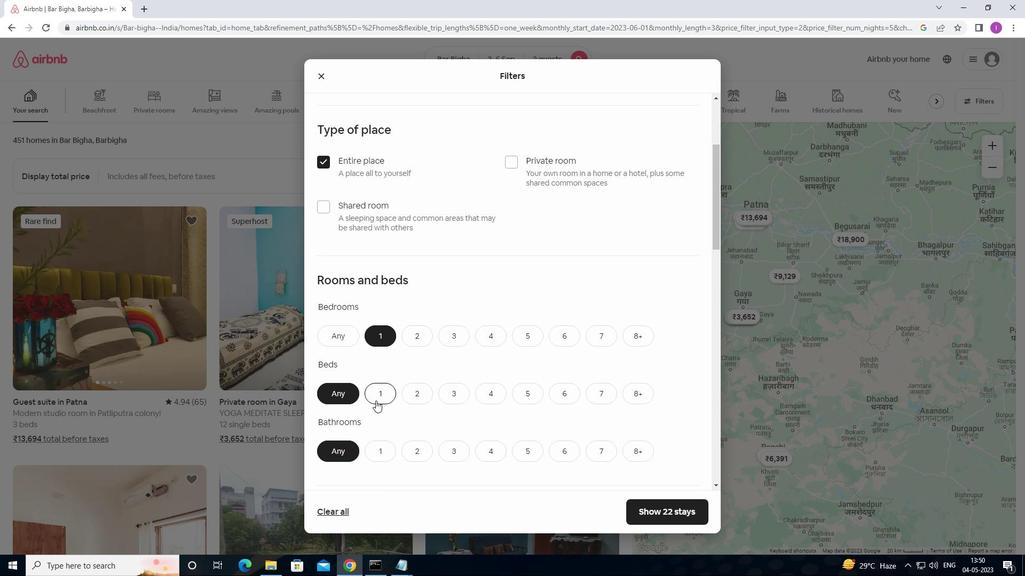 
Action: Mouse moved to (379, 449)
Screenshot: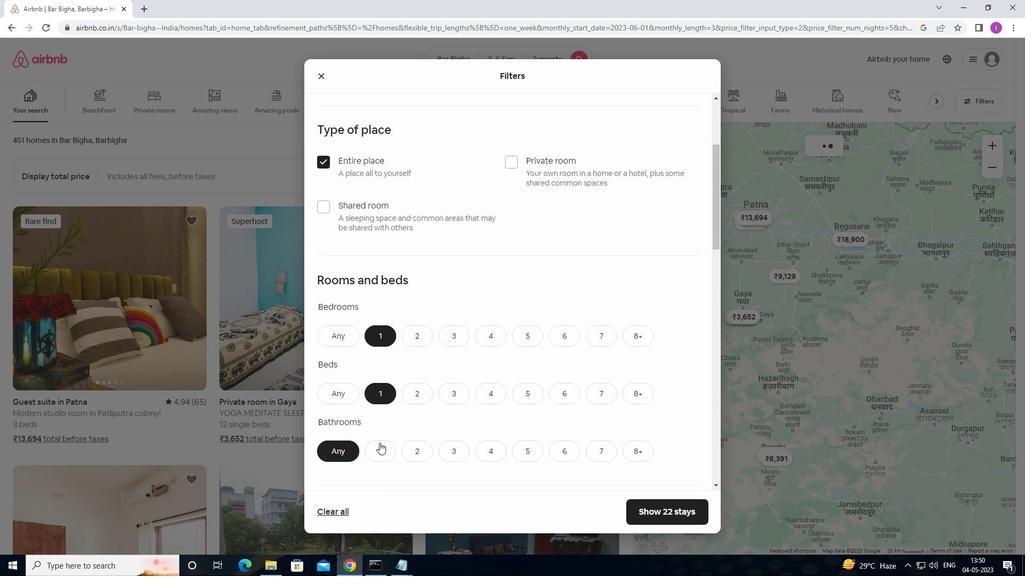 
Action: Mouse pressed left at (379, 449)
Screenshot: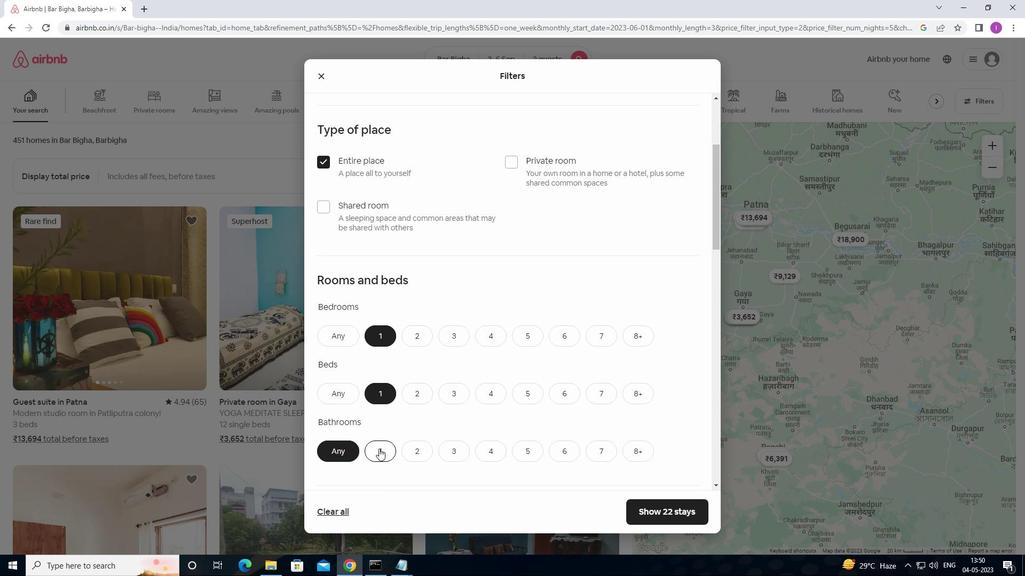 
Action: Mouse moved to (417, 422)
Screenshot: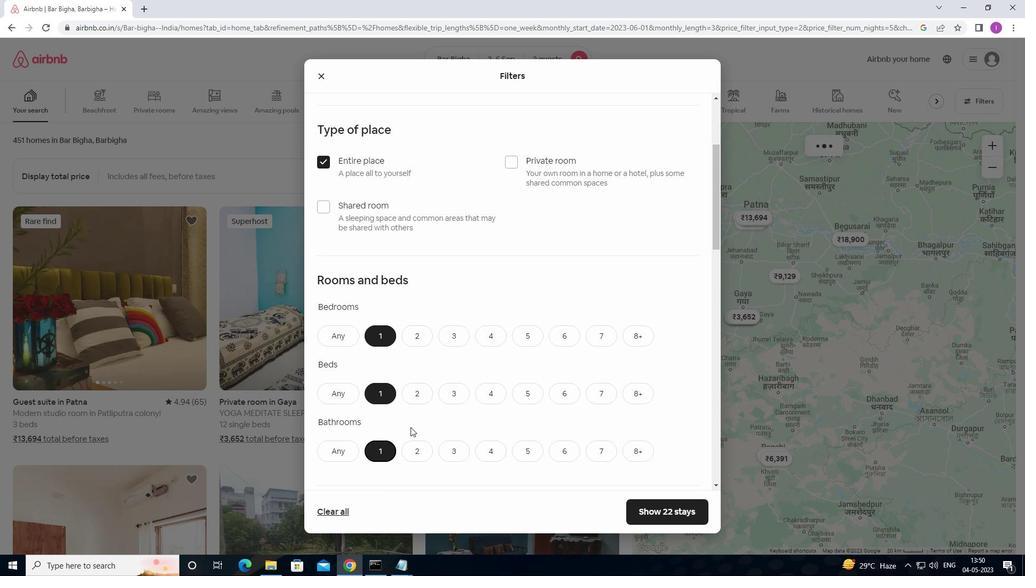 
Action: Mouse scrolled (417, 422) with delta (0, 0)
Screenshot: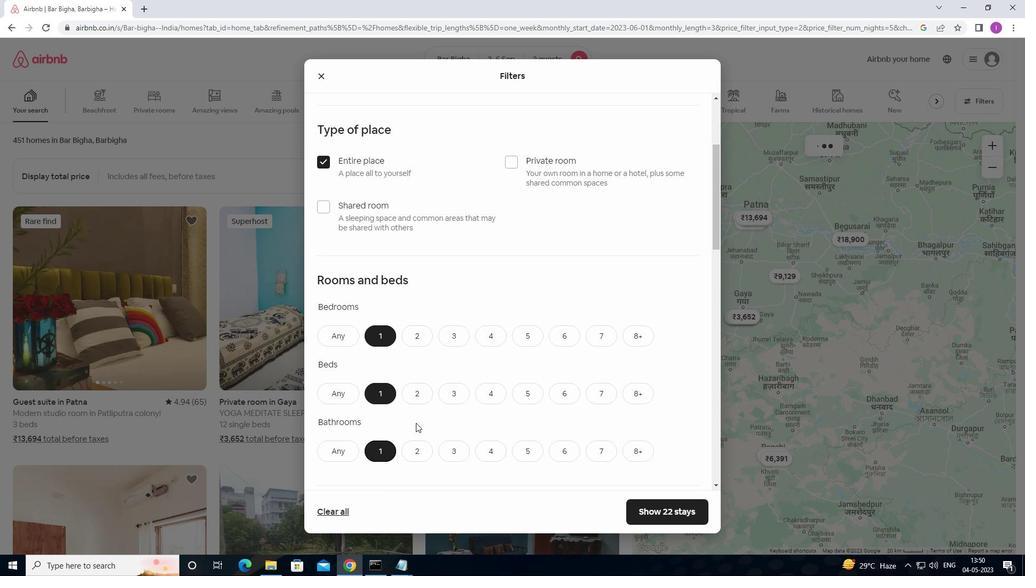 
Action: Mouse scrolled (417, 422) with delta (0, 0)
Screenshot: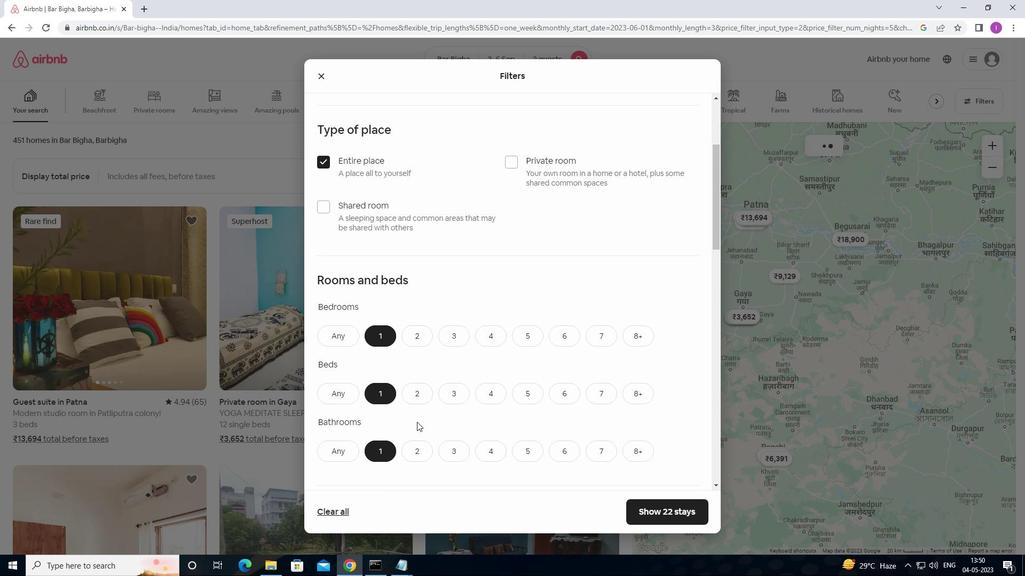 
Action: Mouse scrolled (417, 422) with delta (0, 0)
Screenshot: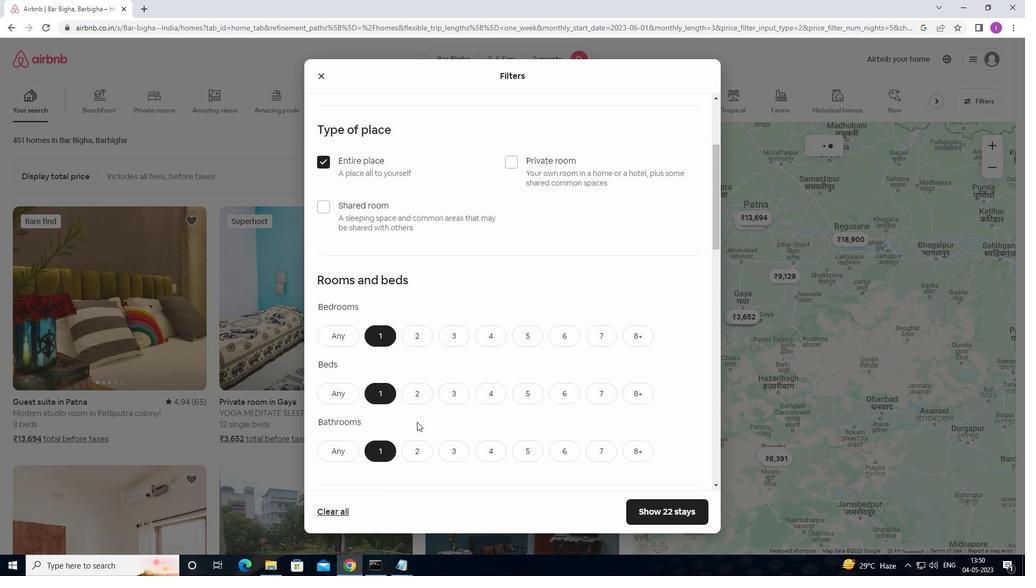 
Action: Mouse moved to (421, 412)
Screenshot: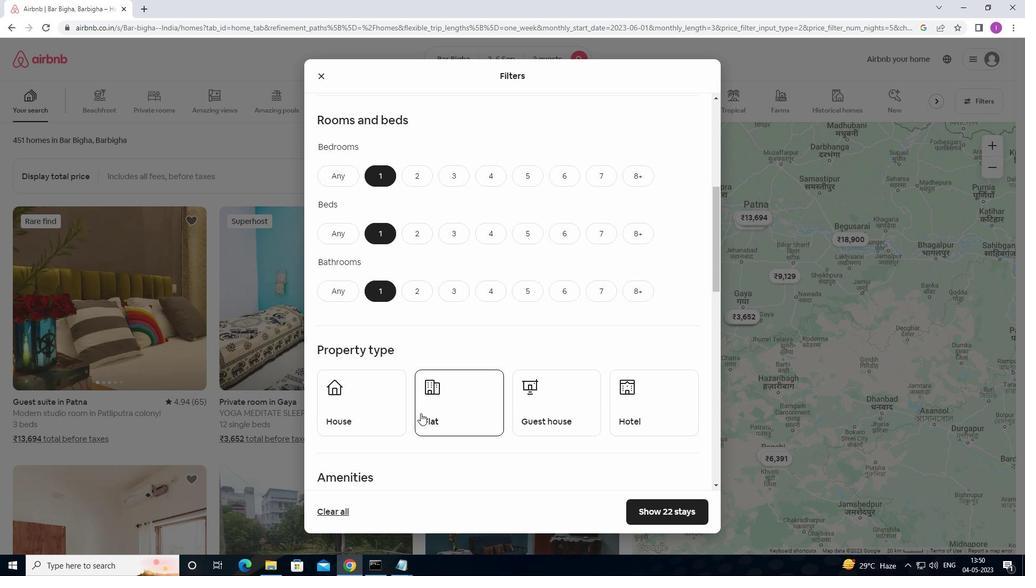 
Action: Mouse scrolled (421, 411) with delta (0, 0)
Screenshot: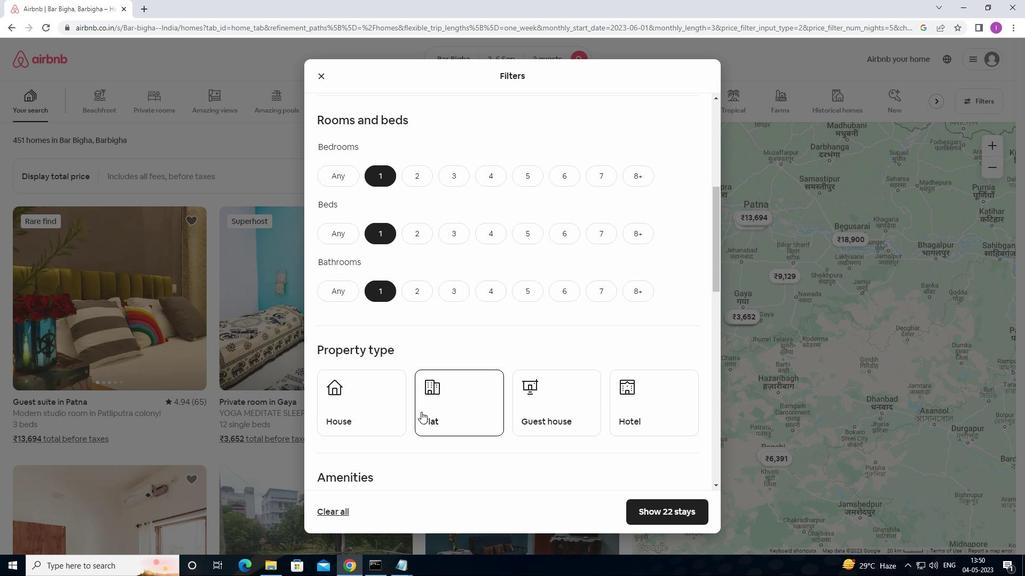 
Action: Mouse scrolled (421, 411) with delta (0, 0)
Screenshot: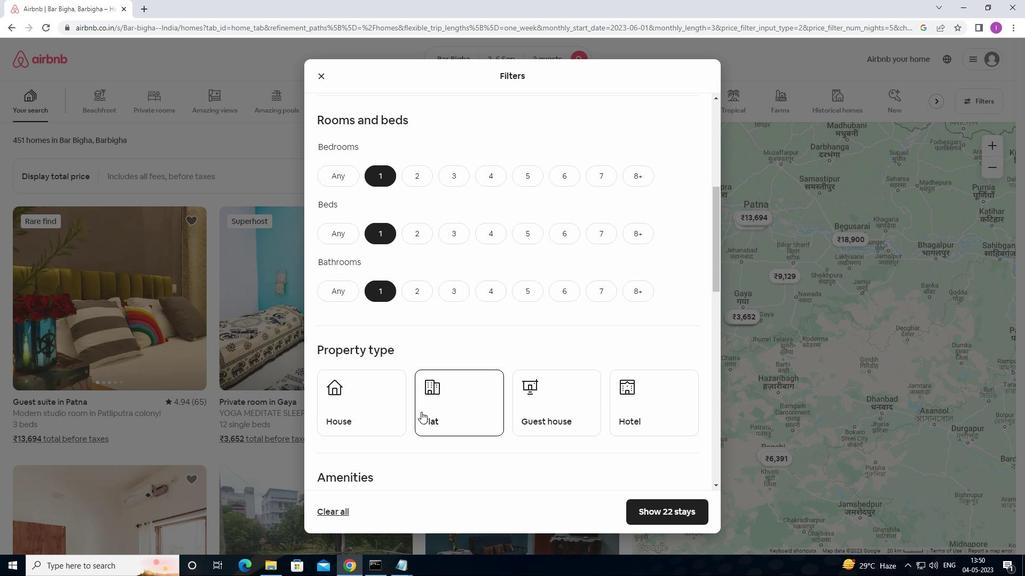 
Action: Mouse moved to (370, 305)
Screenshot: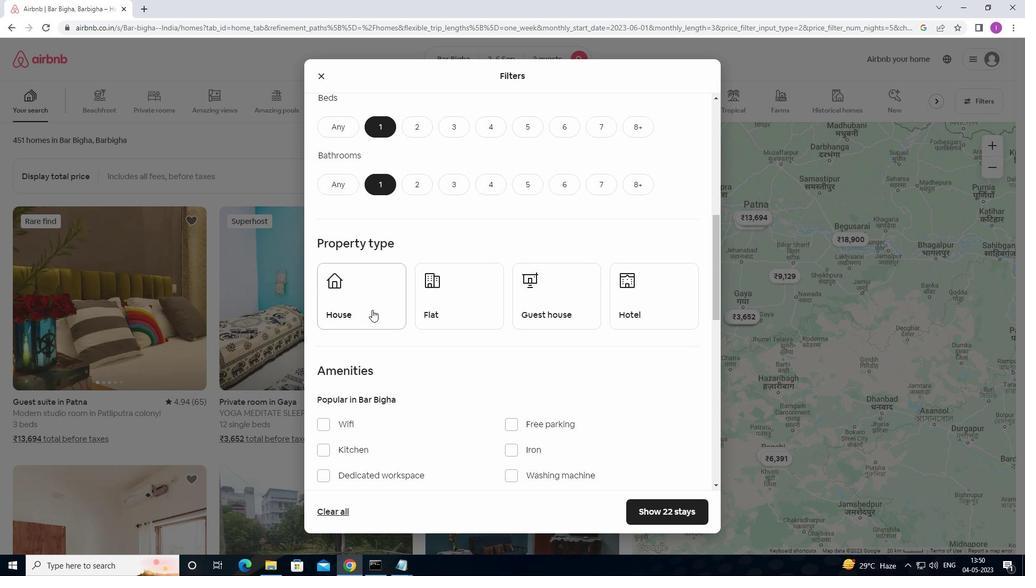 
Action: Mouse pressed left at (370, 305)
Screenshot: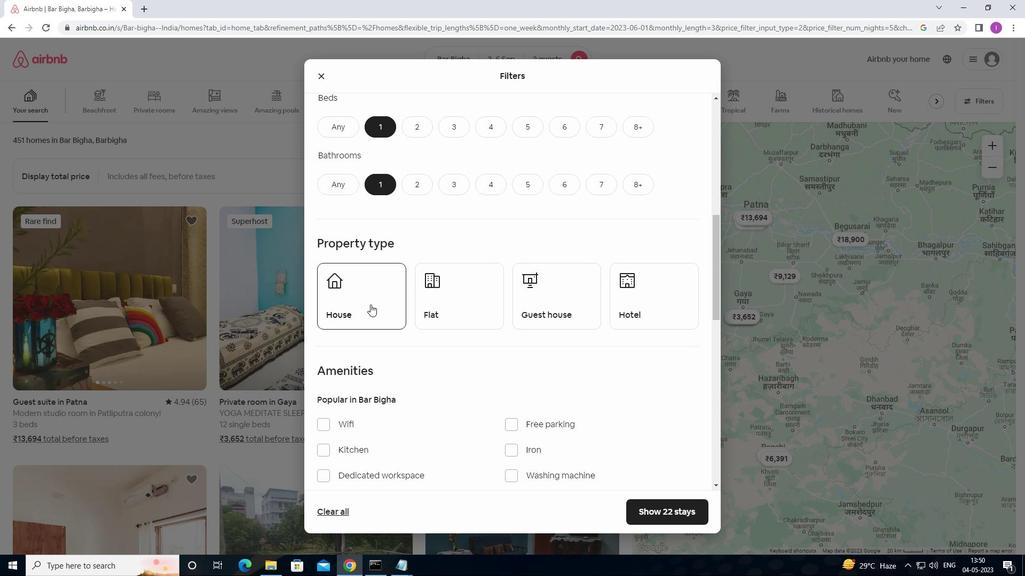 
Action: Mouse moved to (453, 317)
Screenshot: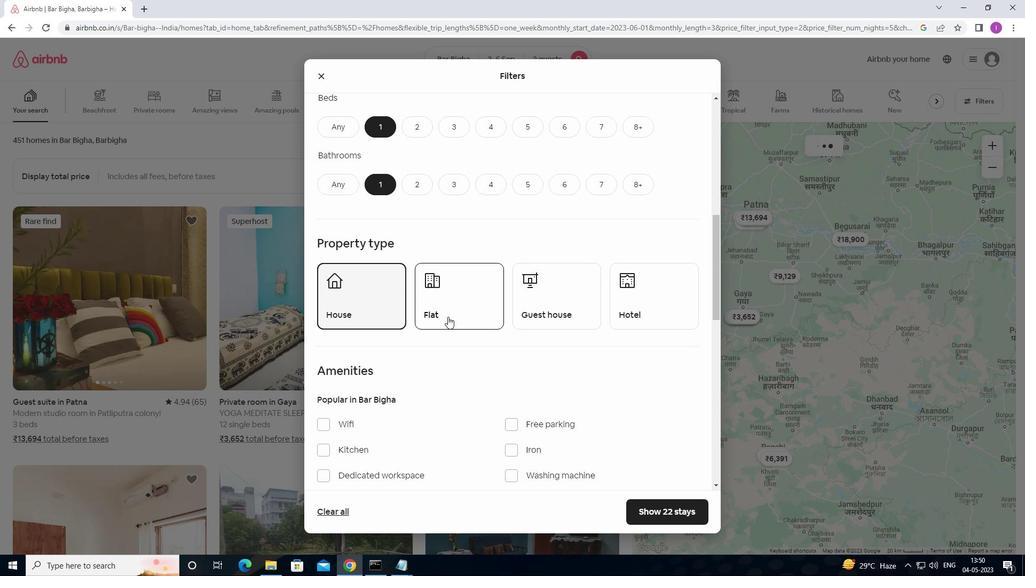 
Action: Mouse pressed left at (453, 317)
Screenshot: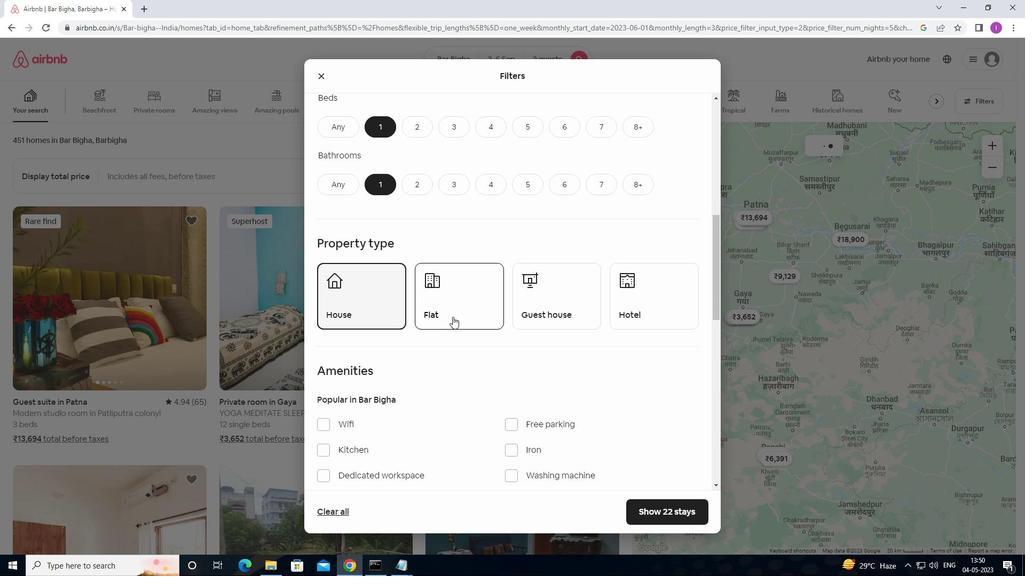 
Action: Mouse moved to (601, 311)
Screenshot: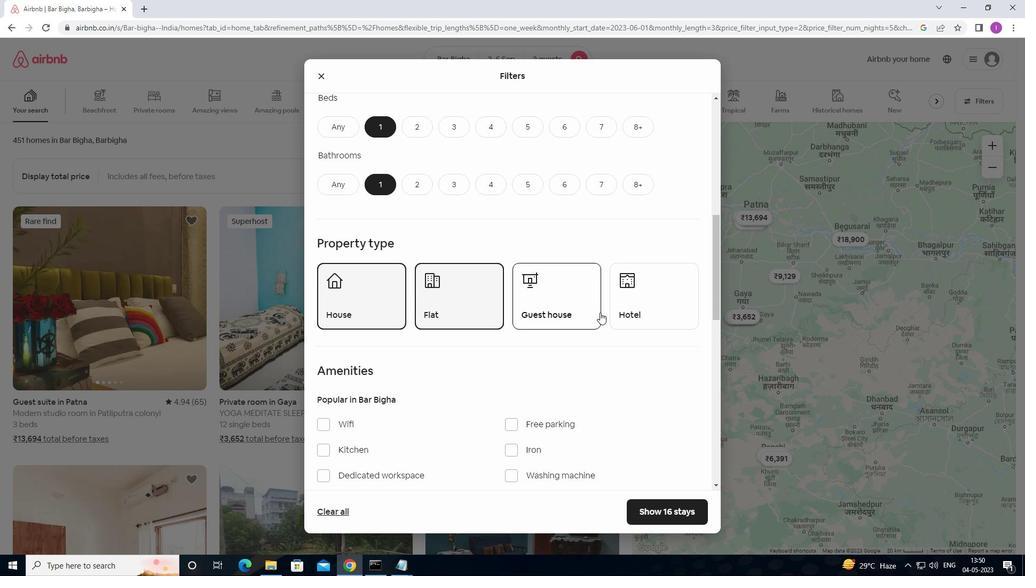 
Action: Mouse pressed left at (601, 311)
Screenshot: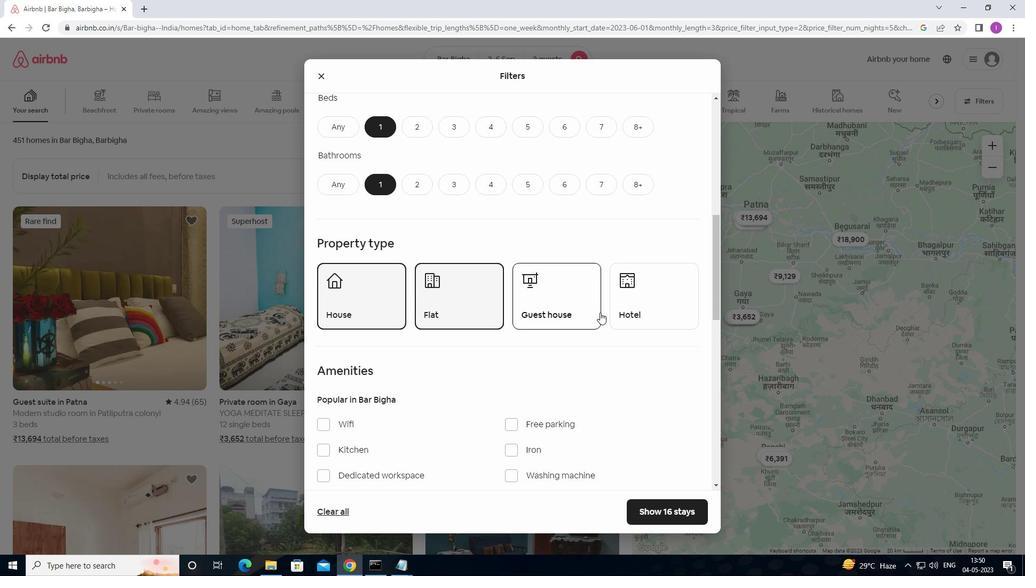 
Action: Mouse moved to (652, 310)
Screenshot: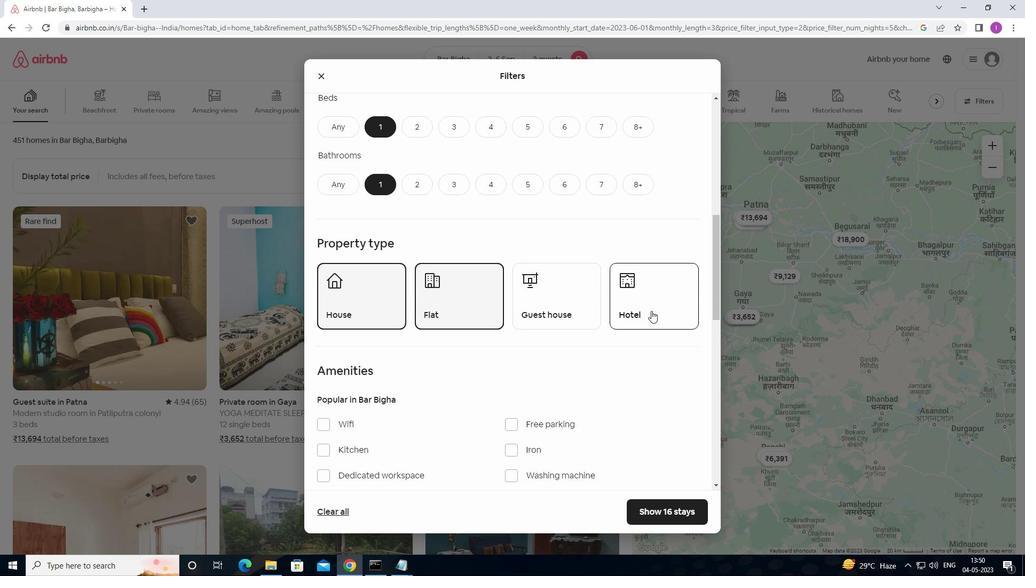 
Action: Mouse pressed left at (652, 310)
Screenshot: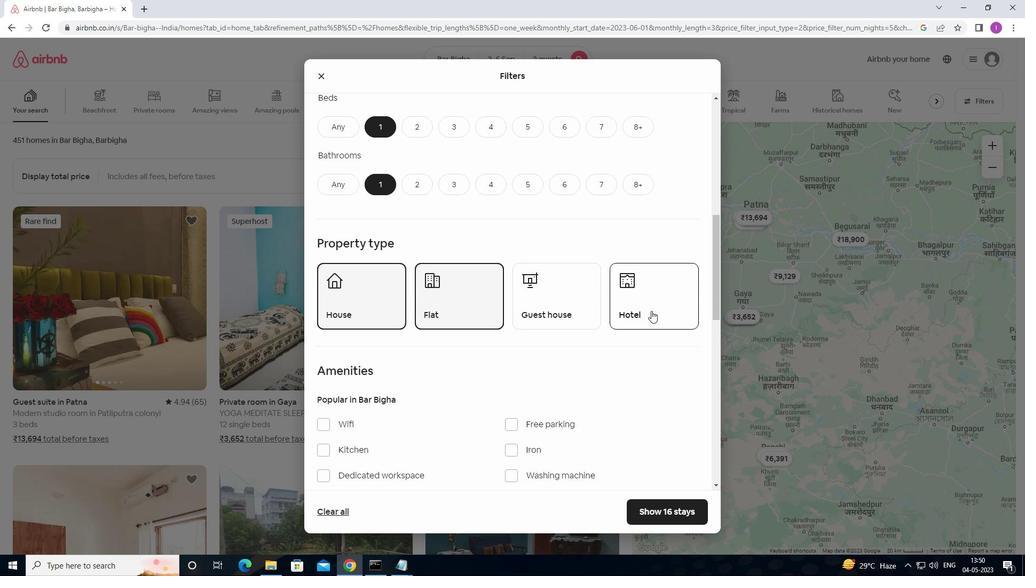 
Action: Mouse moved to (570, 308)
Screenshot: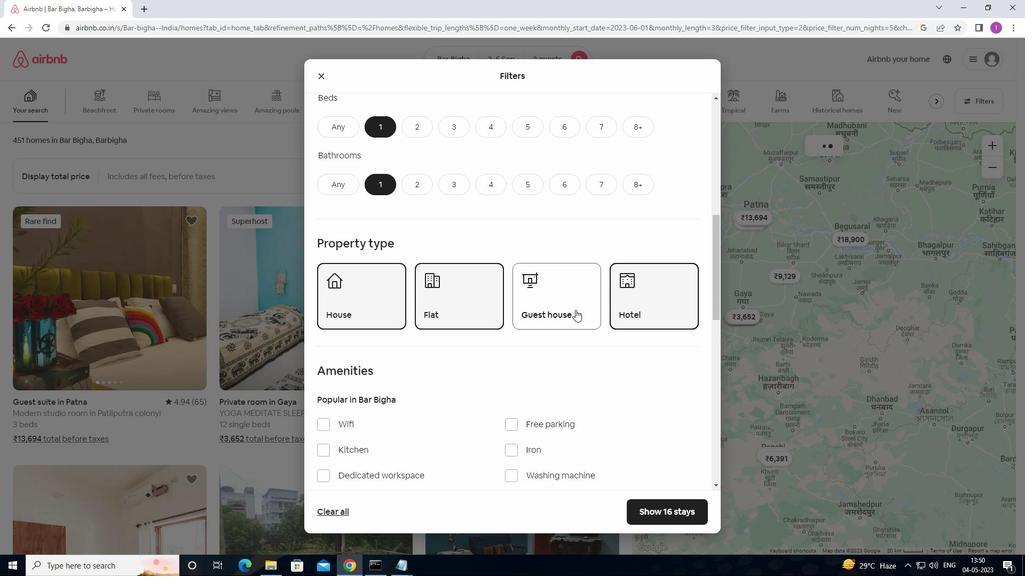 
Action: Mouse pressed left at (570, 308)
Screenshot: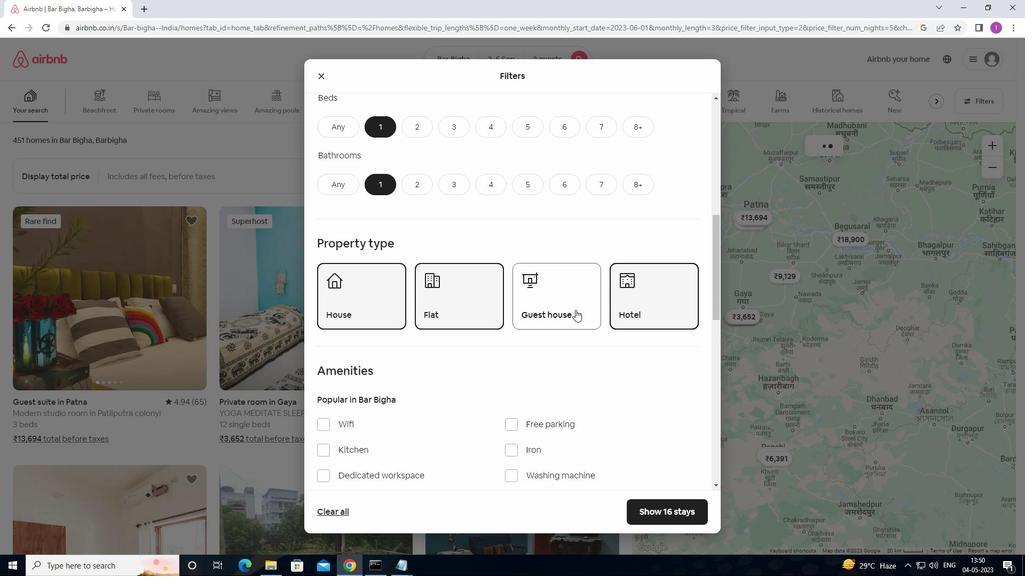
Action: Mouse moved to (544, 375)
Screenshot: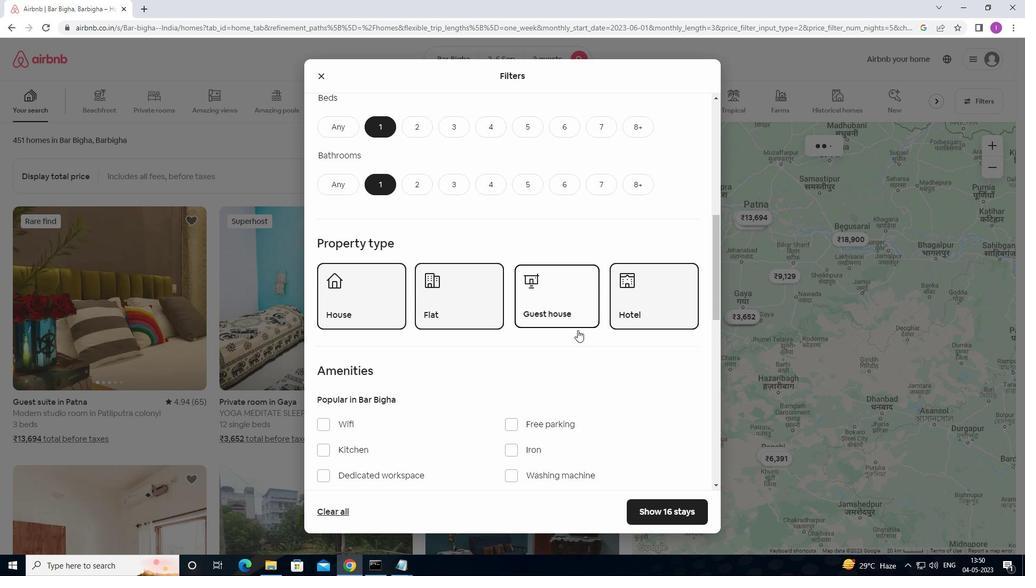 
Action: Mouse scrolled (544, 375) with delta (0, 0)
Screenshot: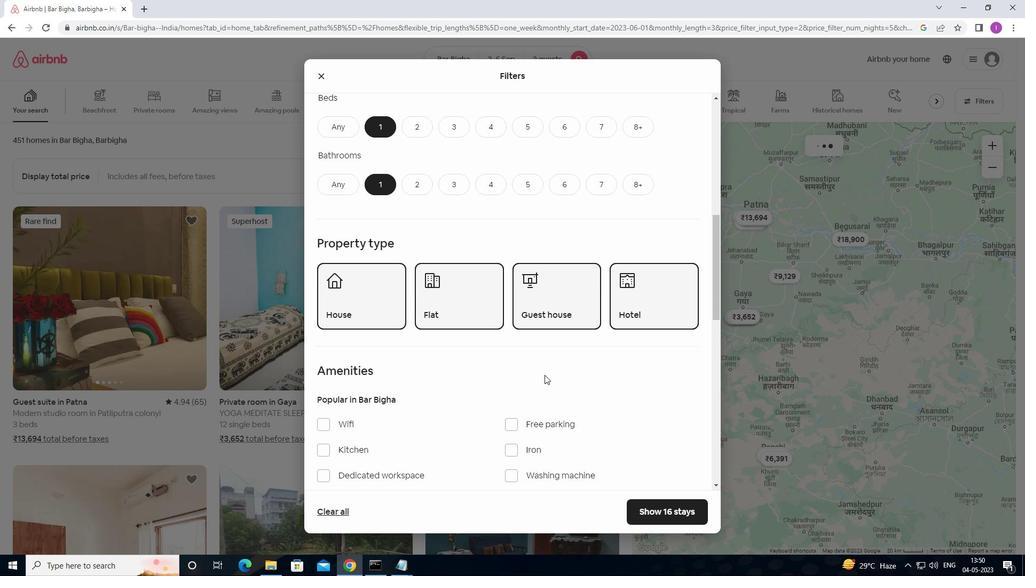 
Action: Mouse scrolled (544, 375) with delta (0, 0)
Screenshot: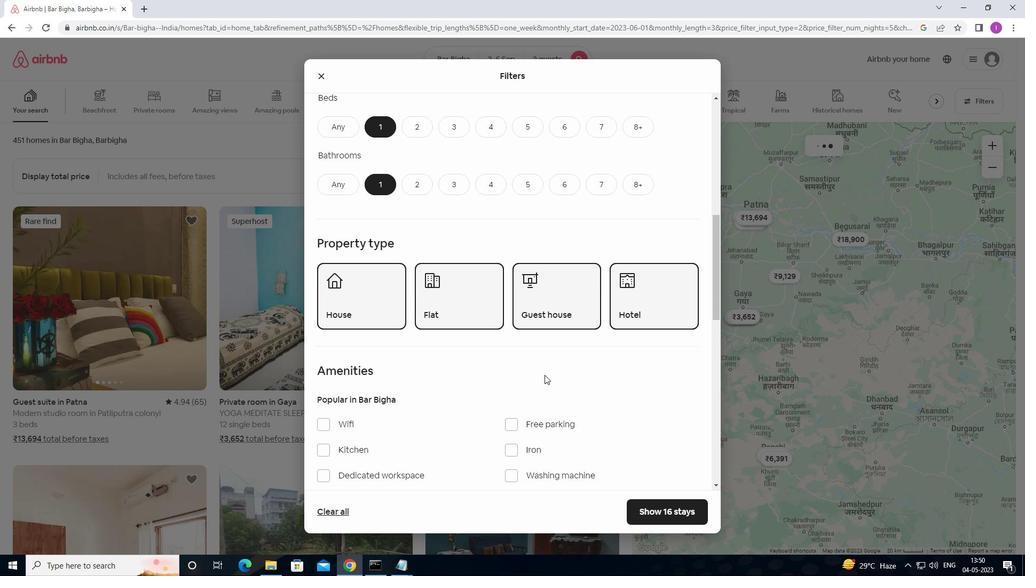 
Action: Mouse moved to (551, 361)
Screenshot: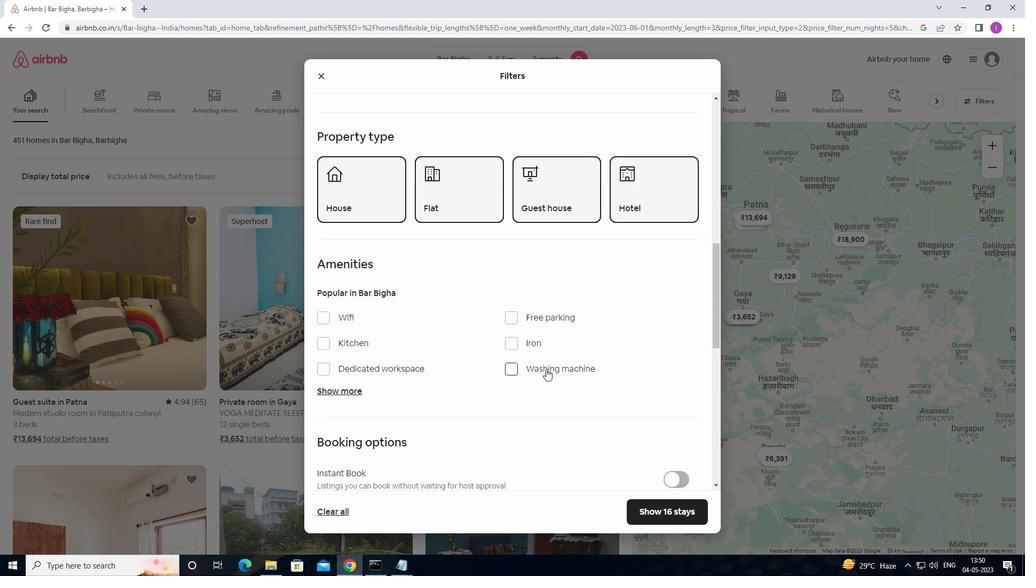 
Action: Mouse scrolled (551, 361) with delta (0, 0)
Screenshot: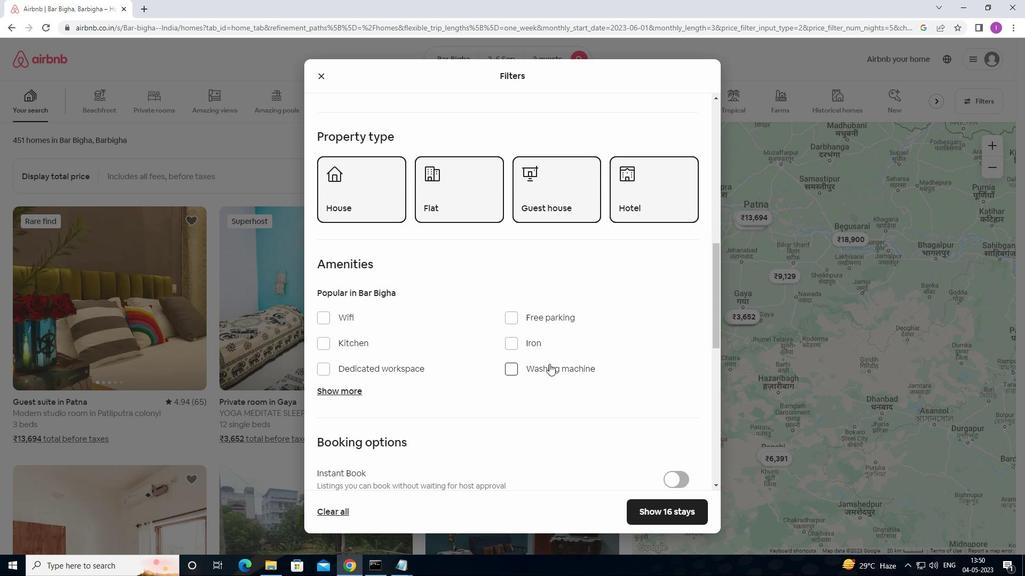 
Action: Mouse scrolled (551, 361) with delta (0, 0)
Screenshot: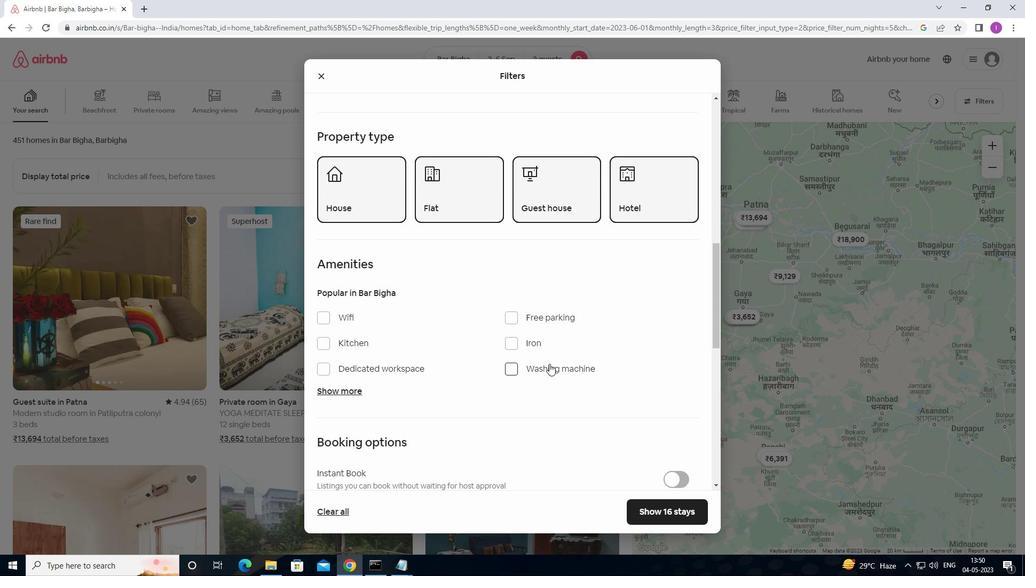
Action: Mouse scrolled (551, 361) with delta (0, 0)
Screenshot: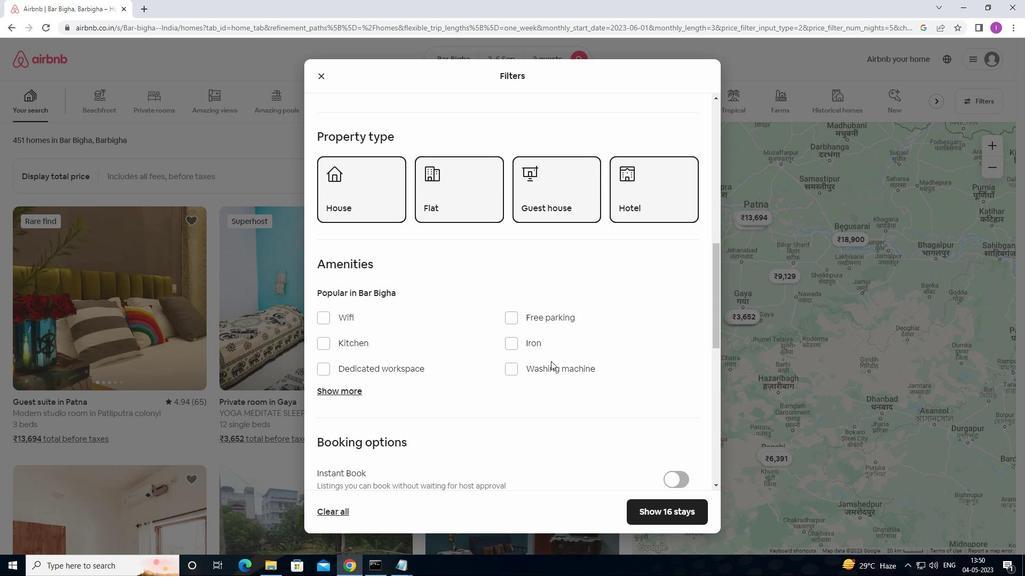 
Action: Mouse moved to (690, 351)
Screenshot: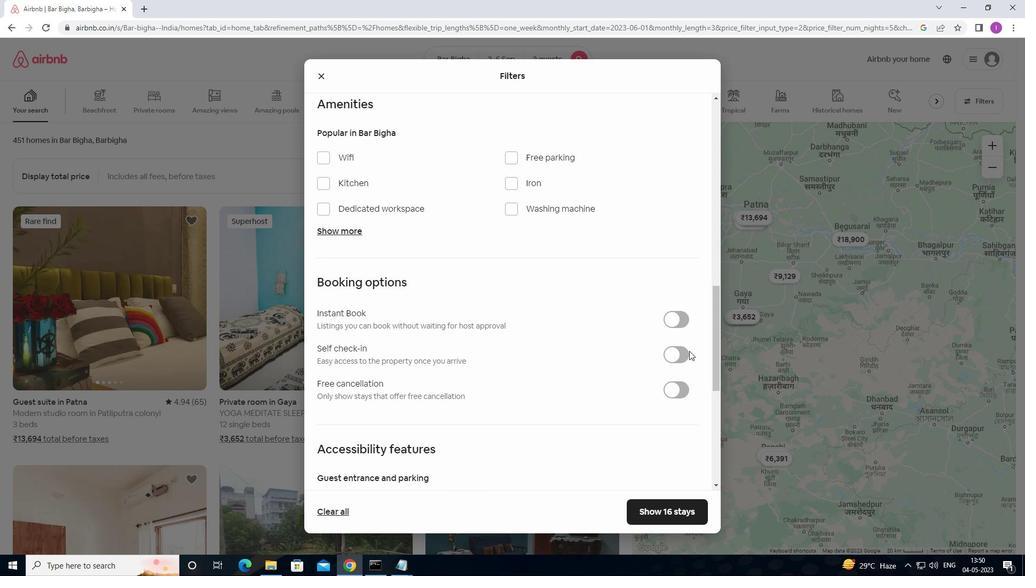 
Action: Mouse pressed left at (690, 351)
Screenshot: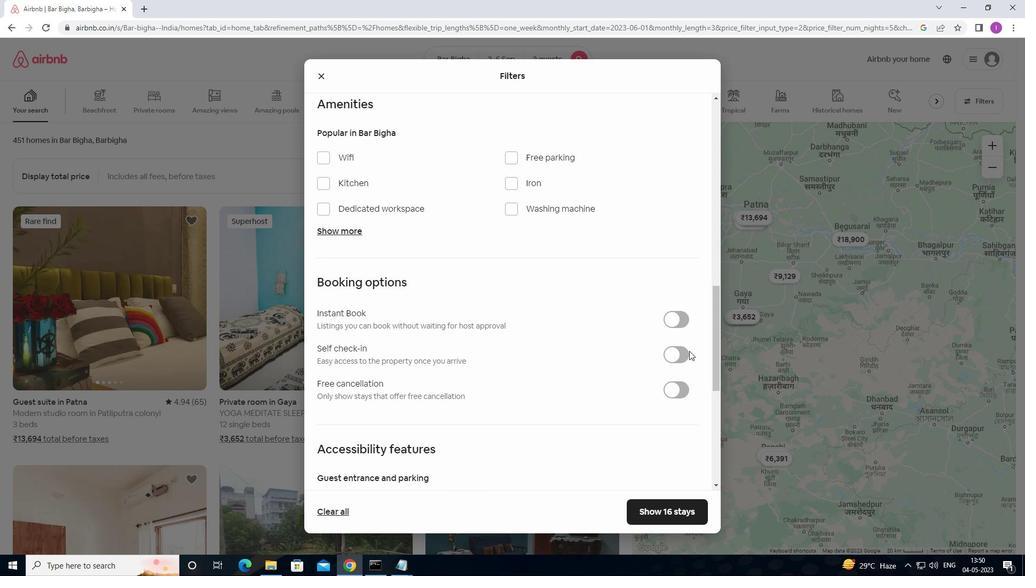 
Action: Mouse moved to (683, 354)
Screenshot: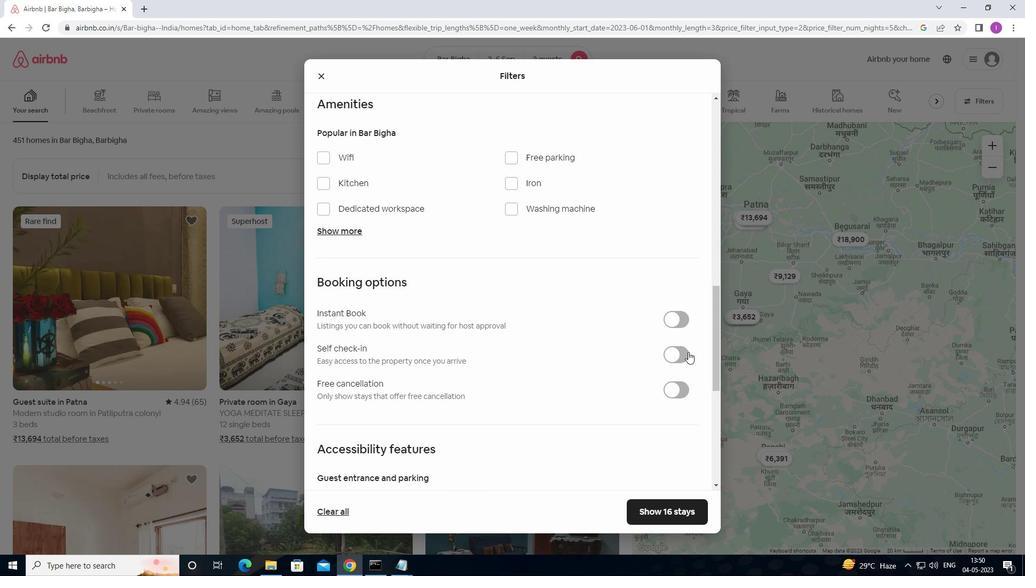 
Action: Mouse pressed left at (683, 354)
Screenshot: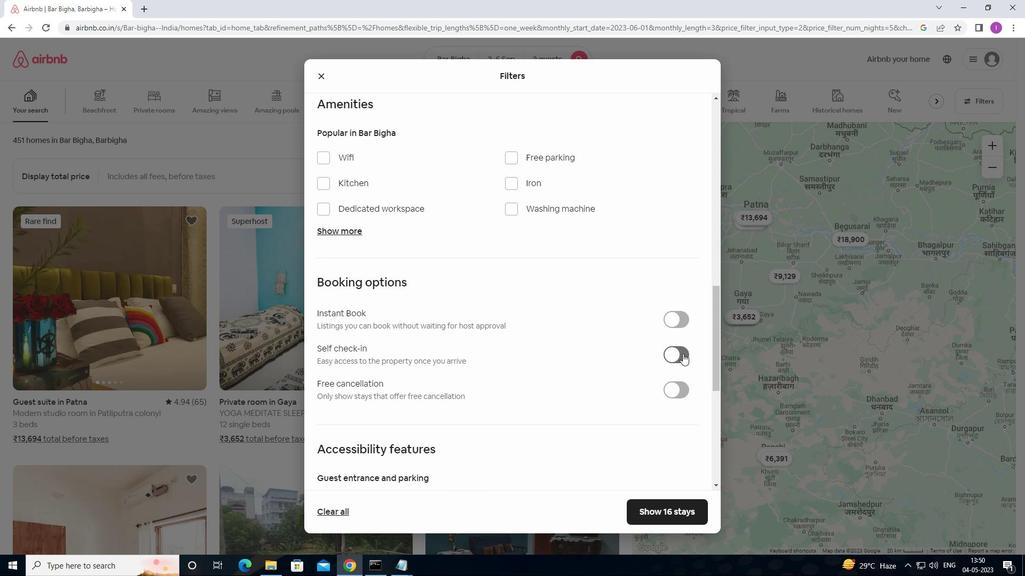 
Action: Mouse moved to (525, 359)
Screenshot: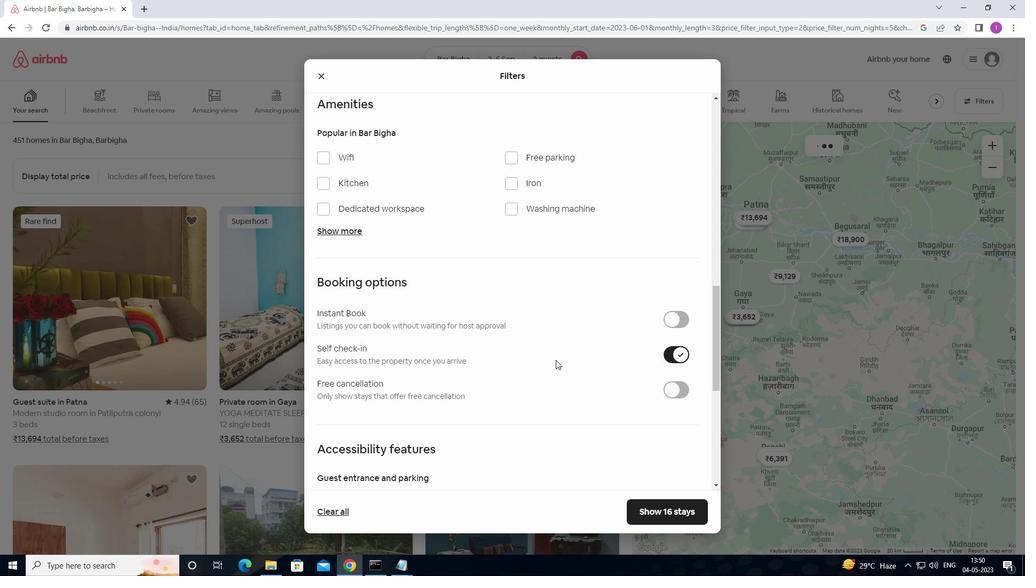 
Action: Mouse scrolled (525, 358) with delta (0, 0)
Screenshot: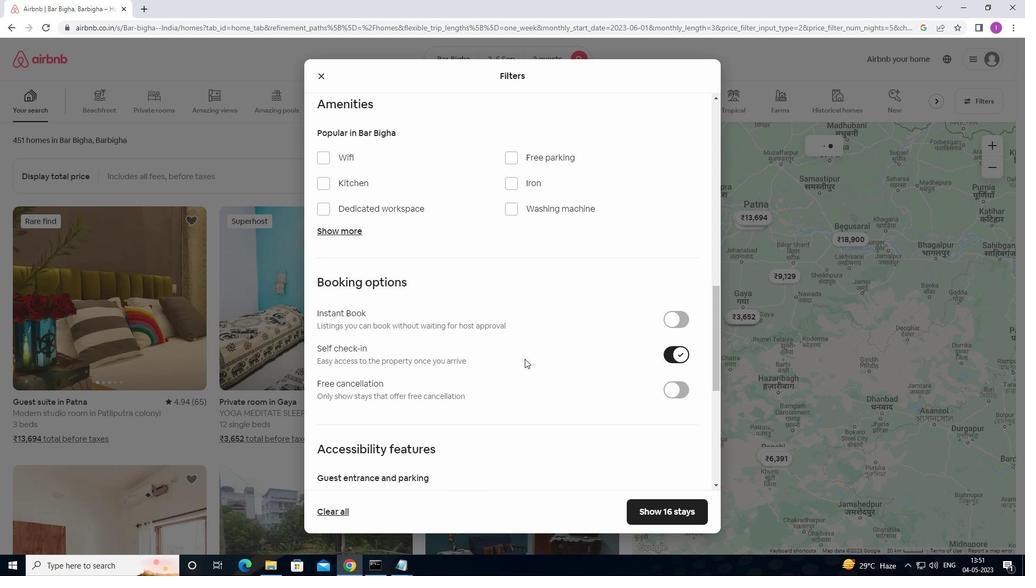 
Action: Mouse scrolled (525, 358) with delta (0, 0)
Screenshot: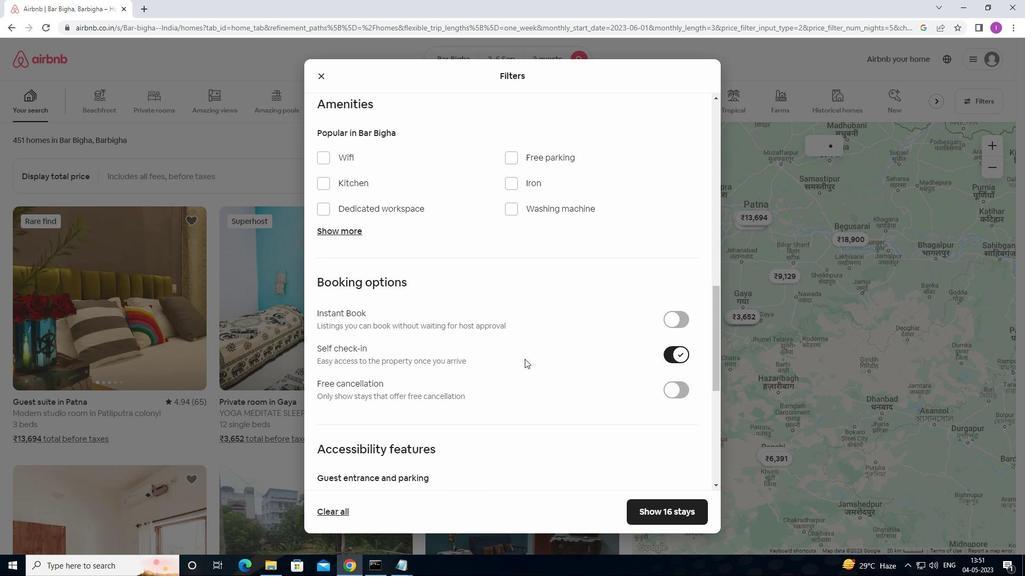 
Action: Mouse scrolled (525, 358) with delta (0, 0)
Screenshot: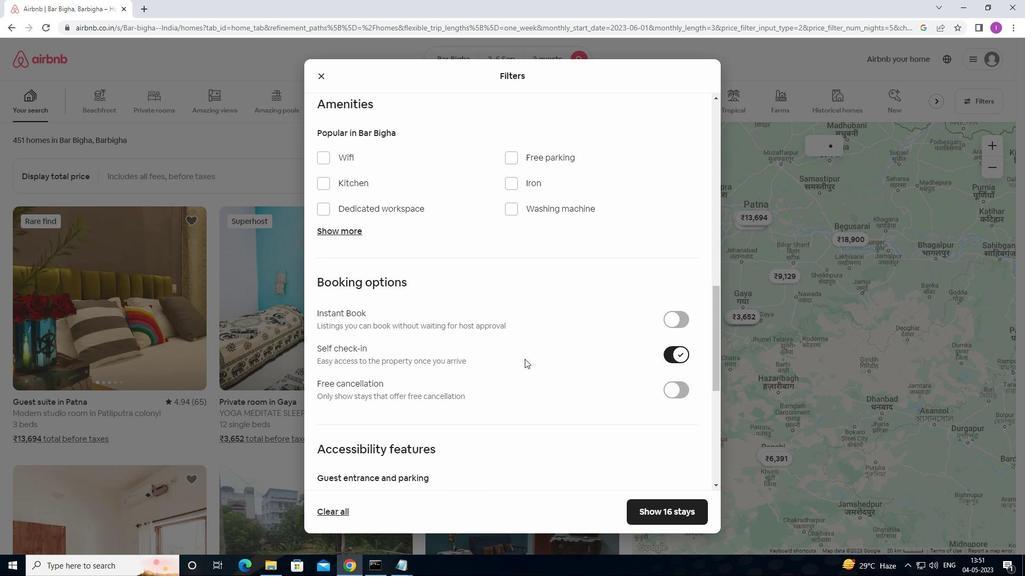 
Action: Mouse moved to (524, 356)
Screenshot: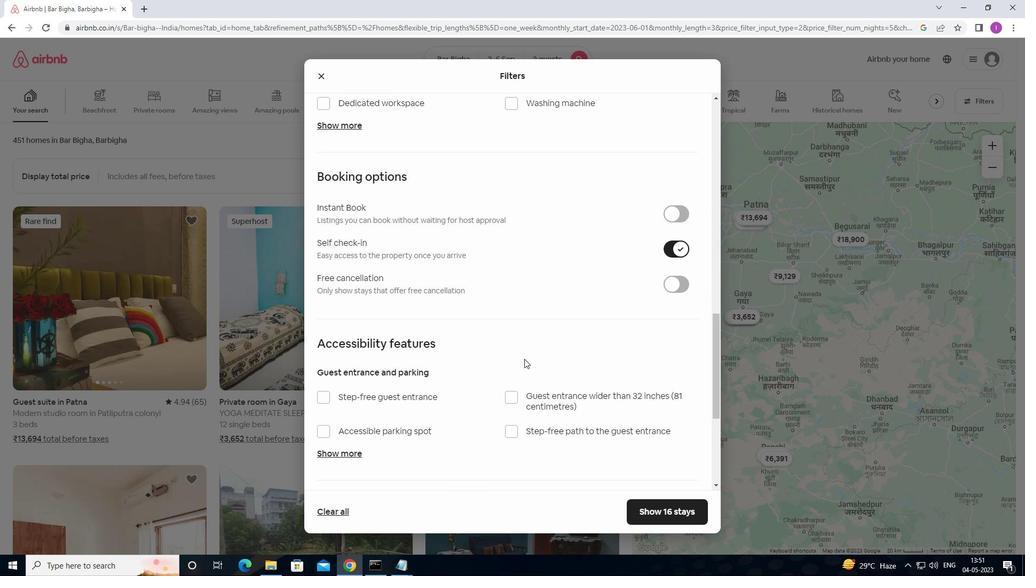 
Action: Mouse scrolled (524, 355) with delta (0, 0)
Screenshot: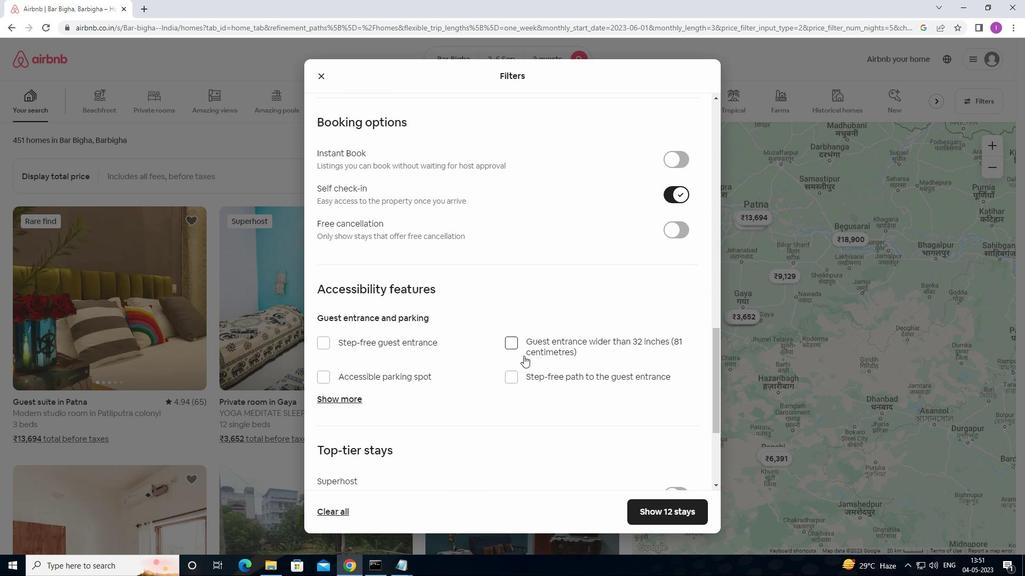 
Action: Mouse scrolled (524, 355) with delta (0, 0)
Screenshot: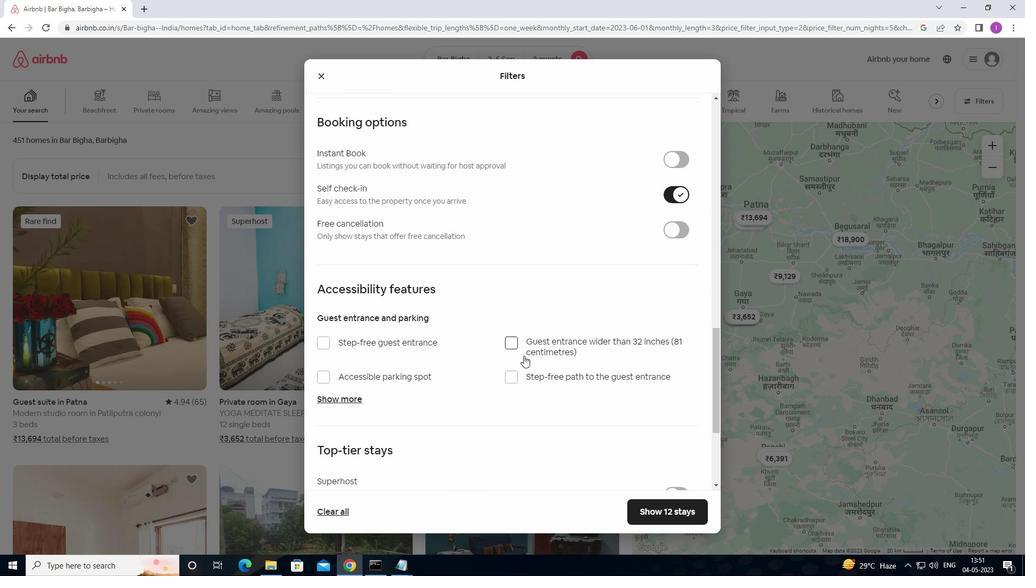 
Action: Mouse scrolled (524, 355) with delta (0, 0)
Screenshot: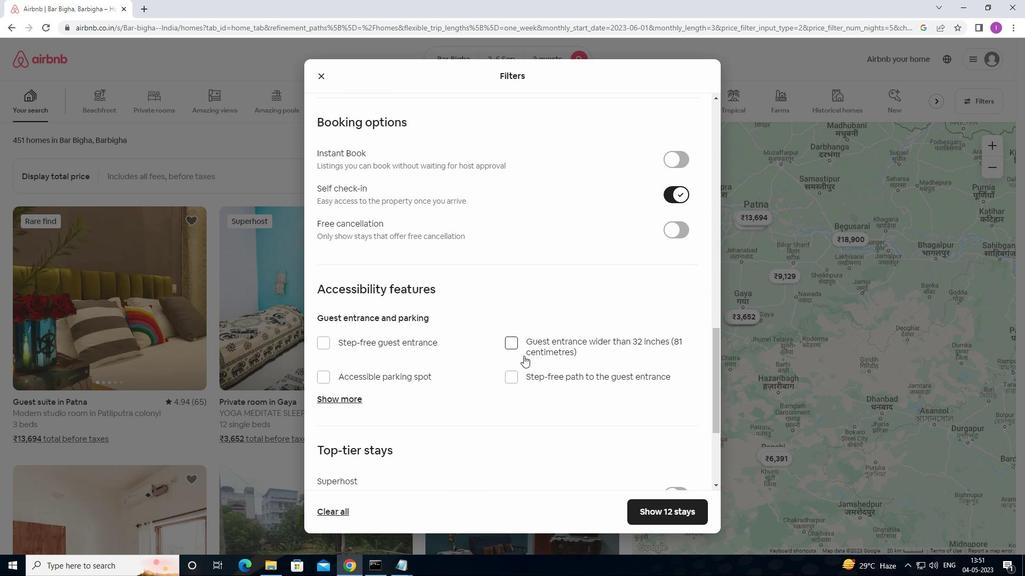 
Action: Mouse scrolled (524, 355) with delta (0, 0)
Screenshot: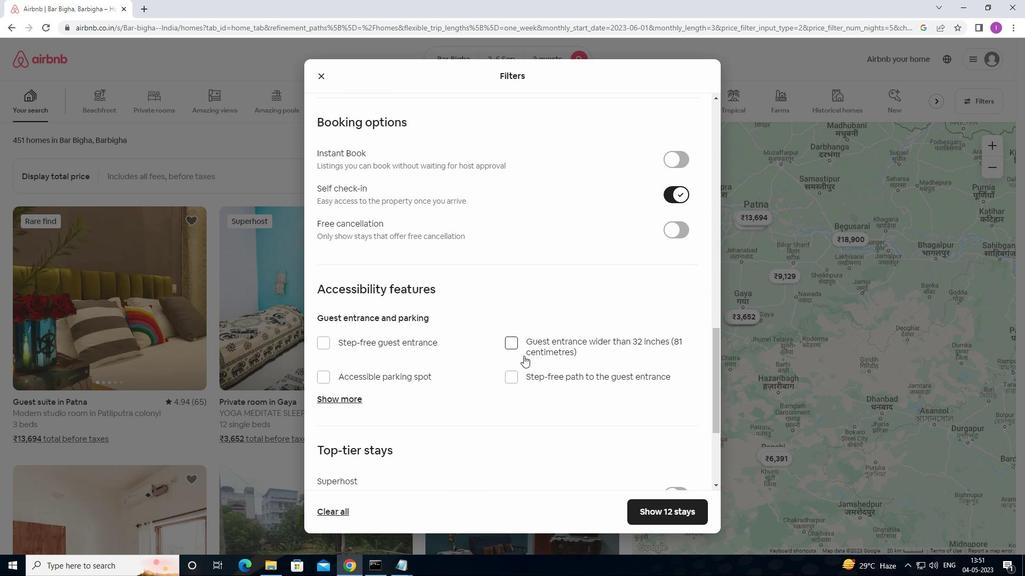 
Action: Mouse scrolled (524, 355) with delta (0, 0)
Screenshot: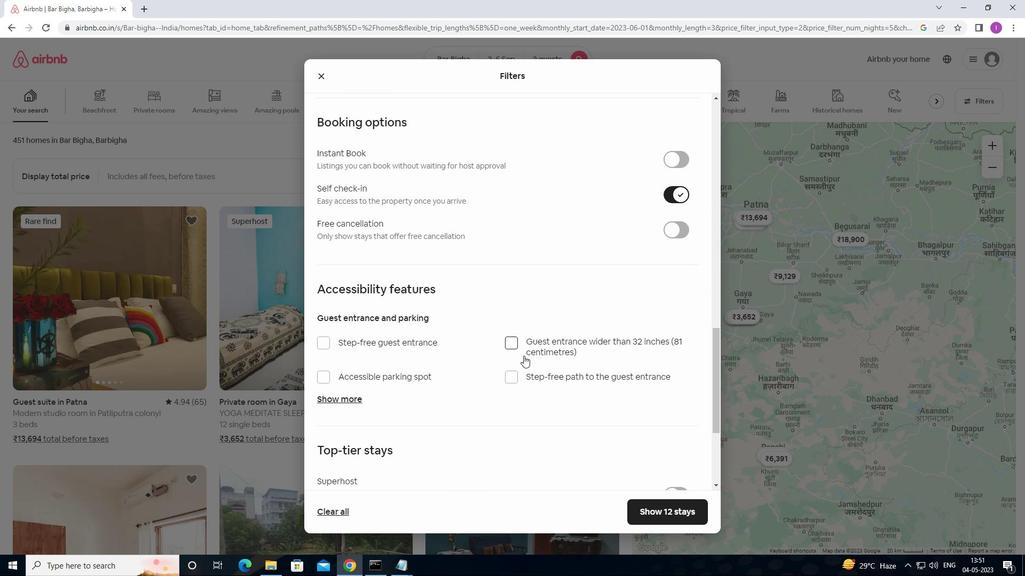 
Action: Mouse scrolled (524, 355) with delta (0, 0)
Screenshot: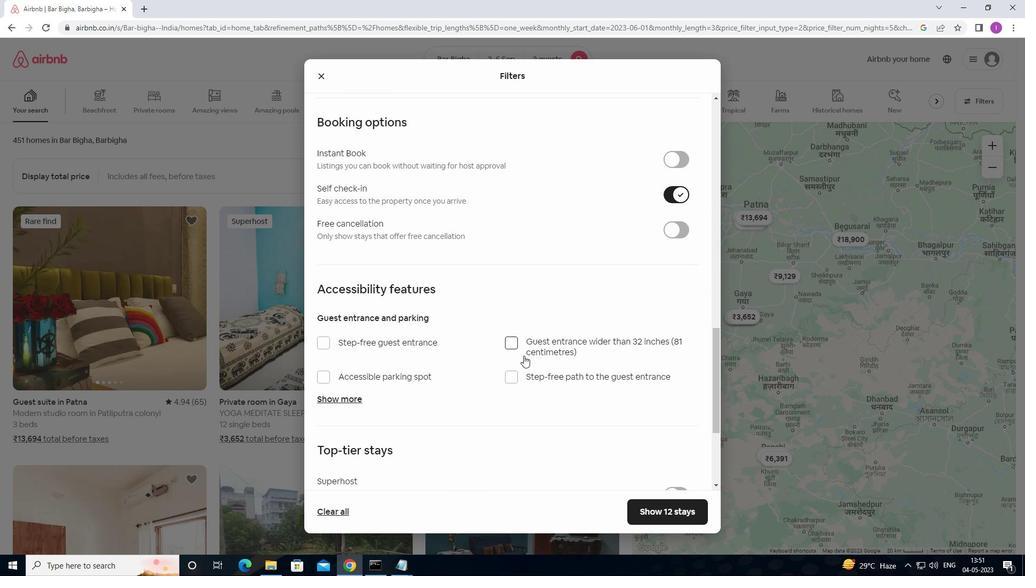 
Action: Mouse moved to (434, 396)
Screenshot: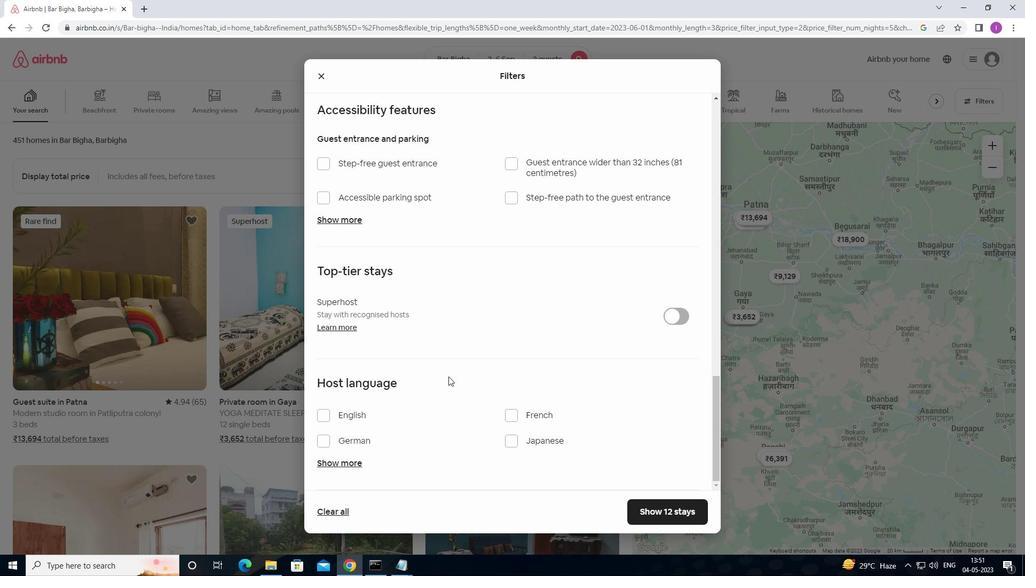 
Action: Mouse scrolled (434, 395) with delta (0, 0)
Screenshot: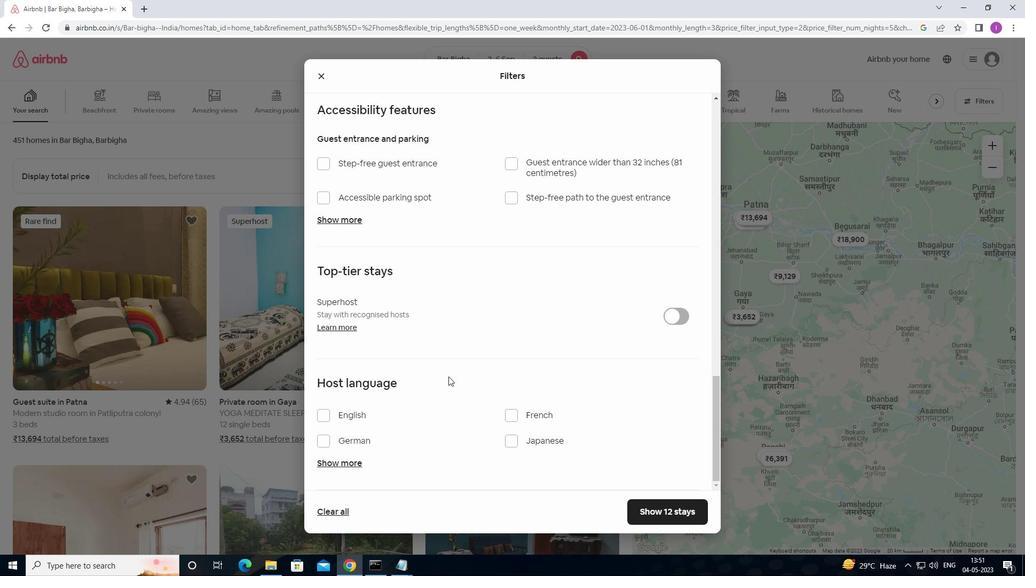 
Action: Mouse moved to (434, 399)
Screenshot: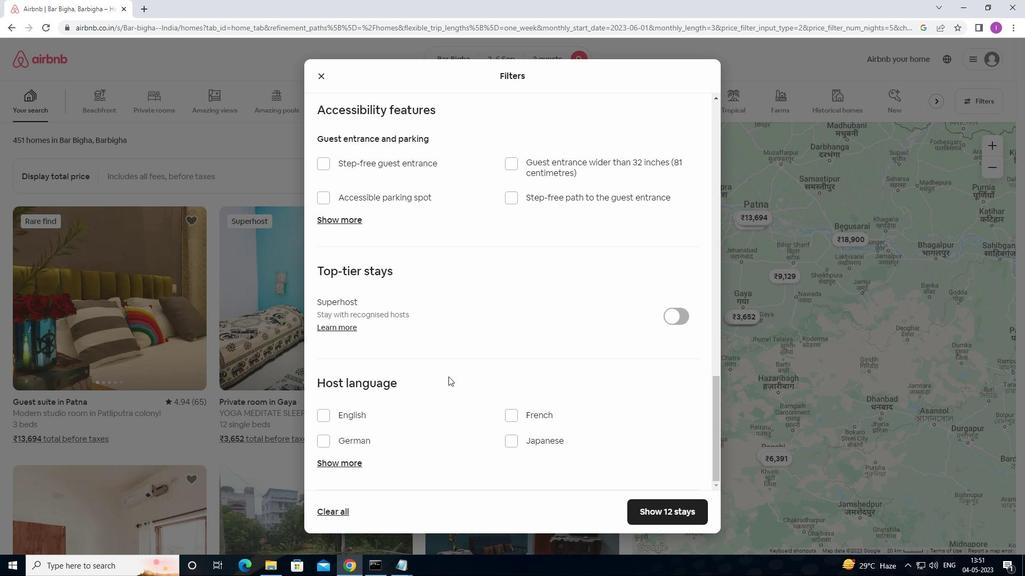 
Action: Mouse scrolled (434, 398) with delta (0, 0)
Screenshot: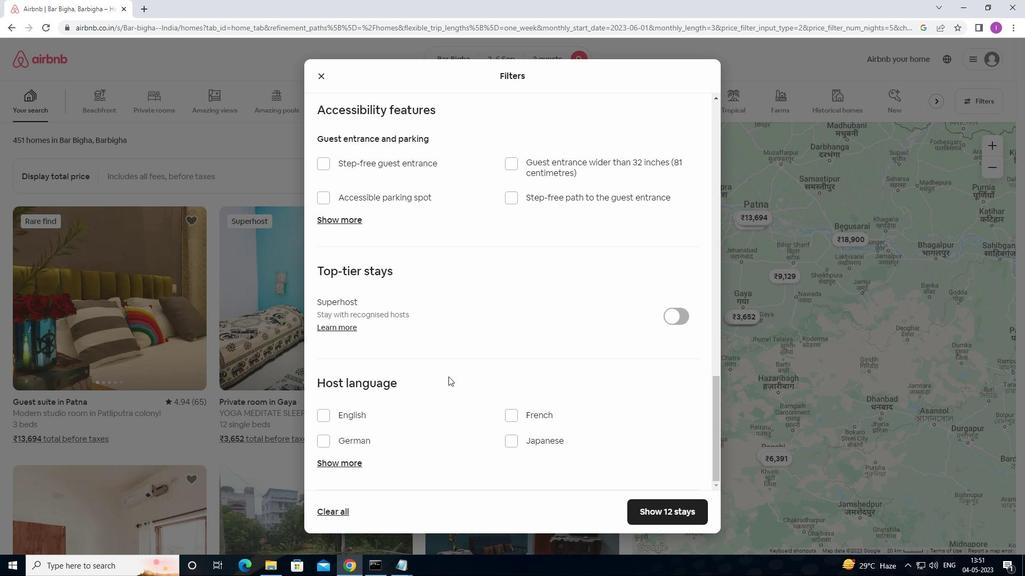 
Action: Mouse moved to (434, 399)
Screenshot: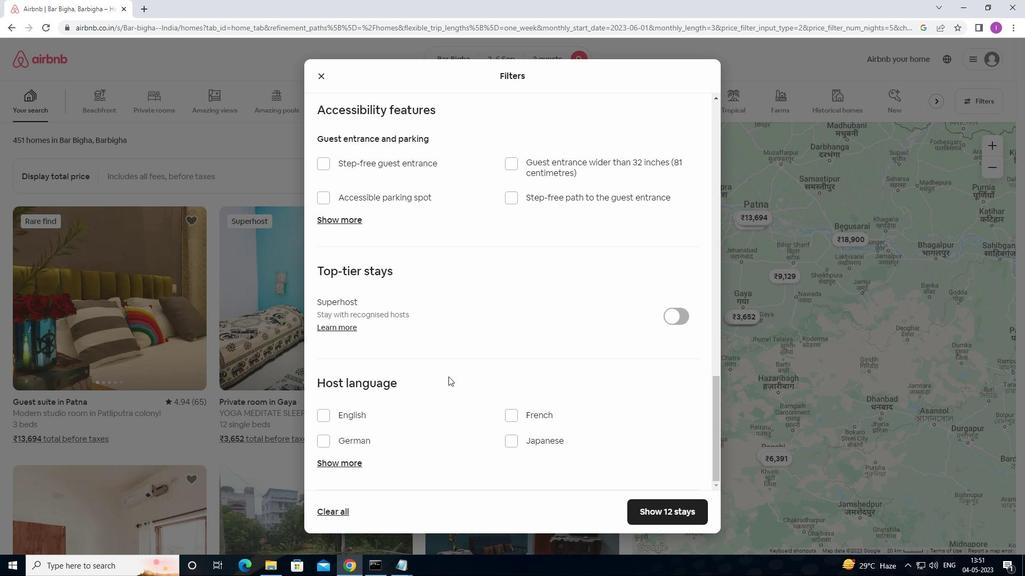 
Action: Mouse scrolled (434, 399) with delta (0, 0)
Screenshot: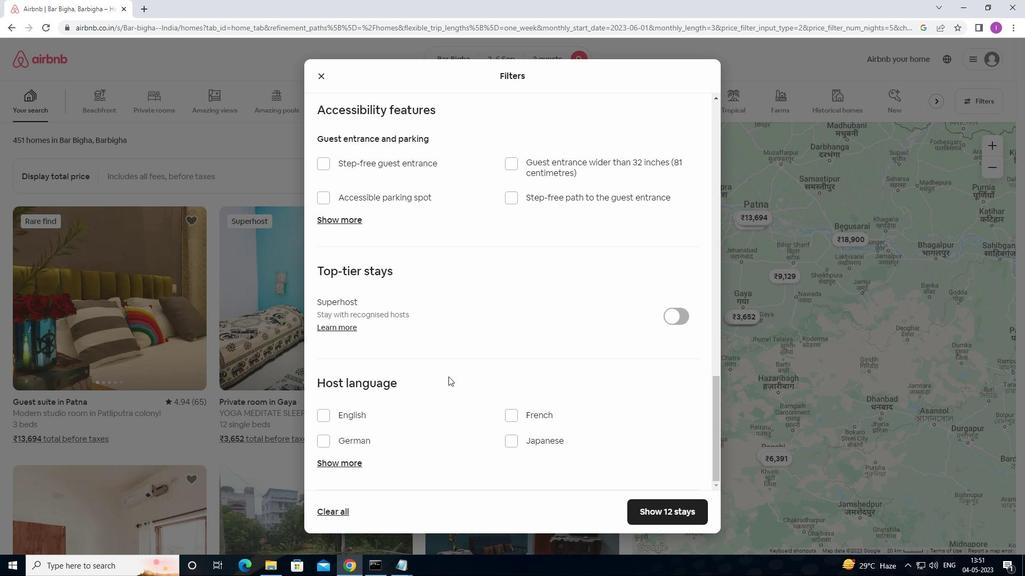 
Action: Mouse moved to (433, 402)
Screenshot: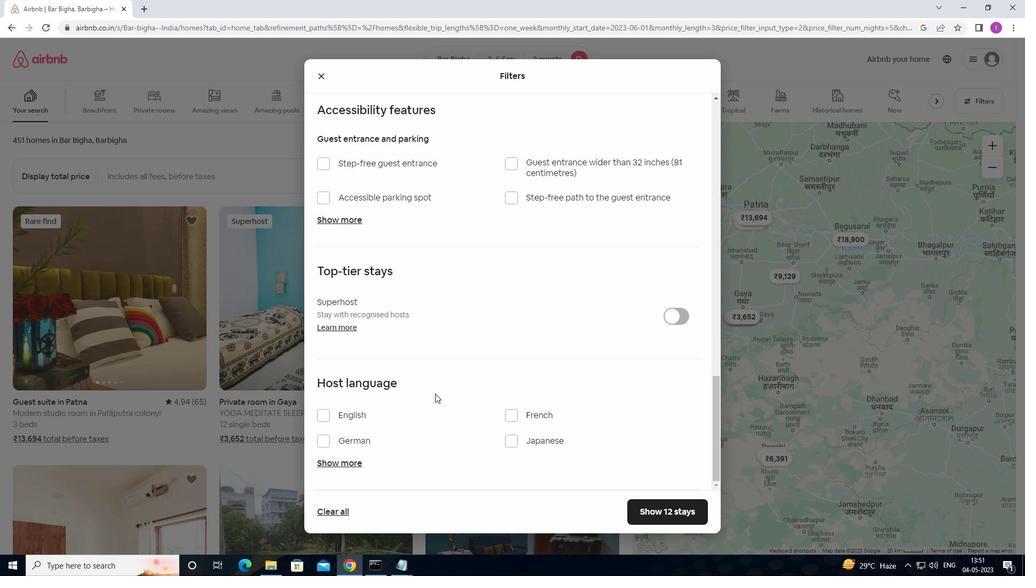 
Action: Mouse scrolled (433, 402) with delta (0, 0)
Screenshot: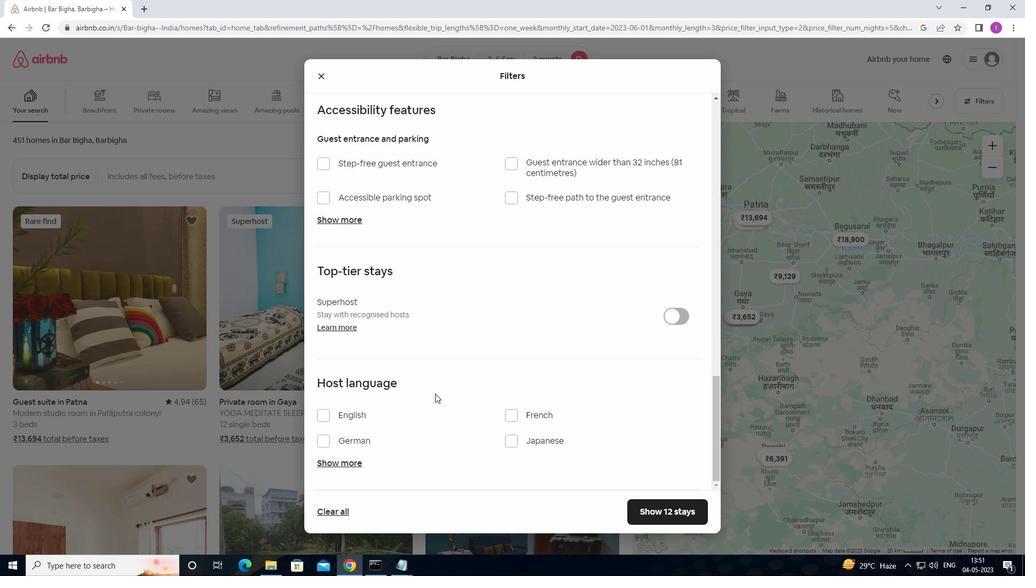 
Action: Mouse moved to (328, 419)
Screenshot: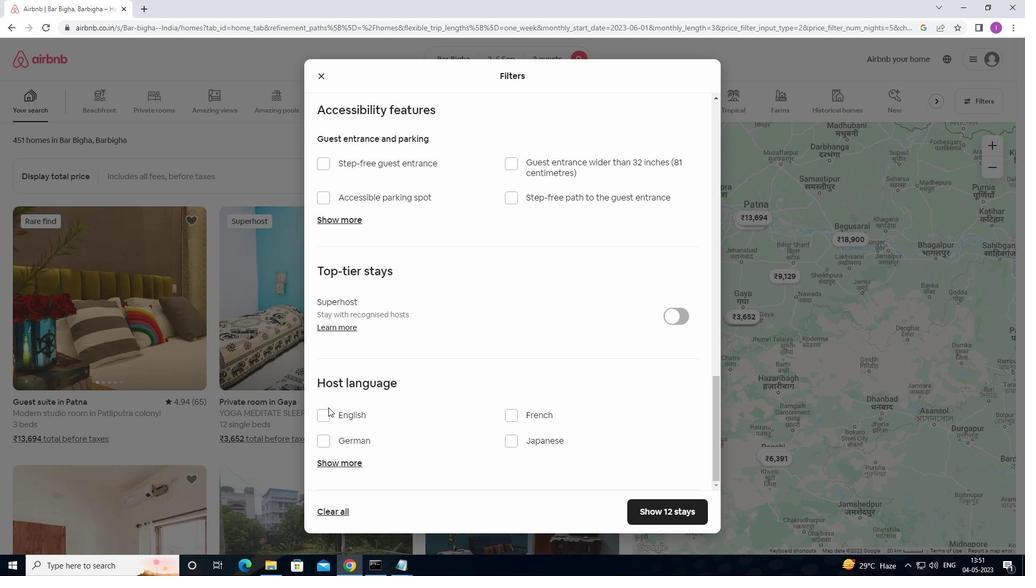 
Action: Mouse pressed left at (328, 419)
Screenshot: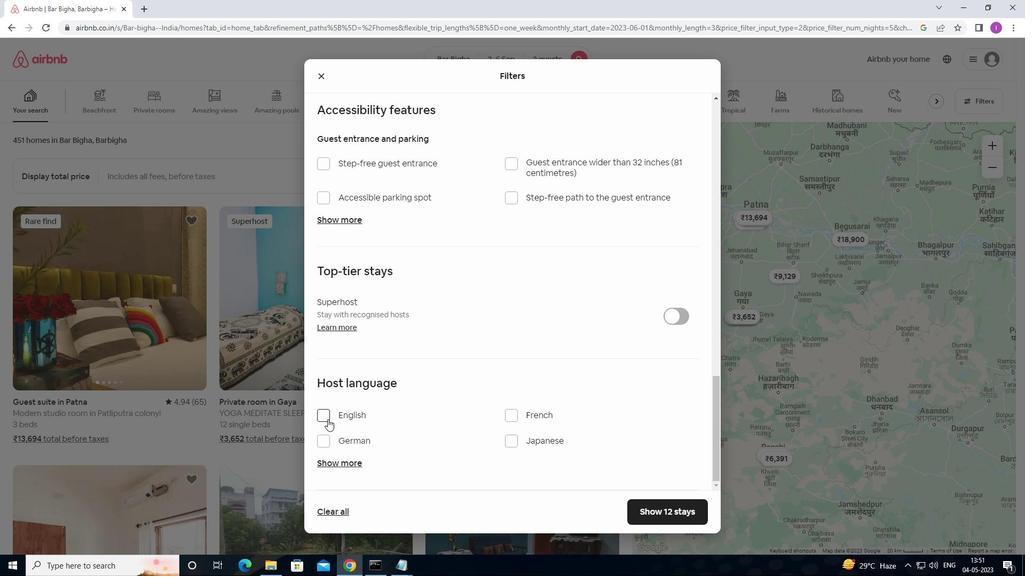 
Action: Mouse moved to (680, 506)
Screenshot: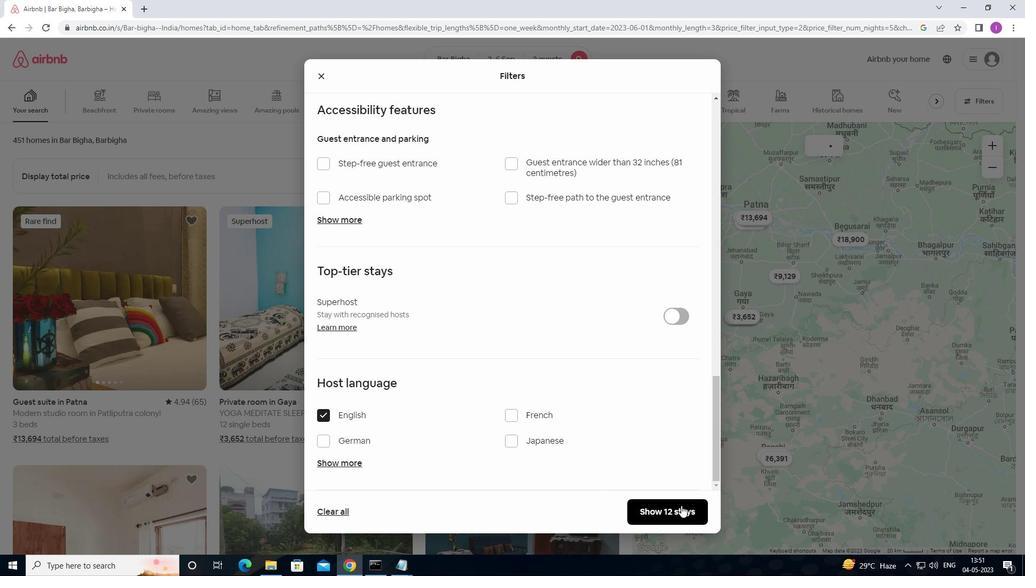 
Action: Mouse pressed left at (680, 506)
Screenshot: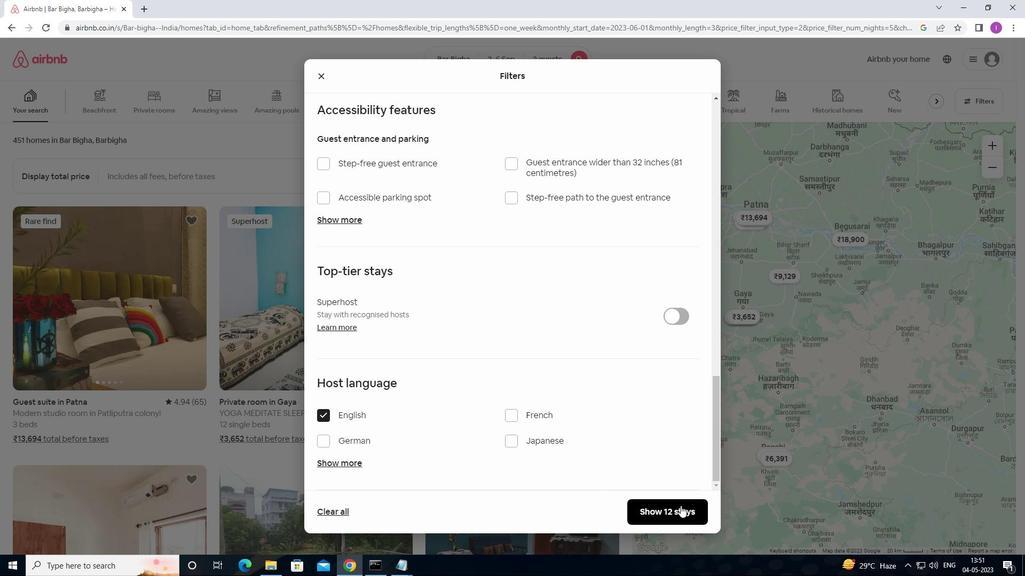 
Action: Mouse moved to (519, 447)
Screenshot: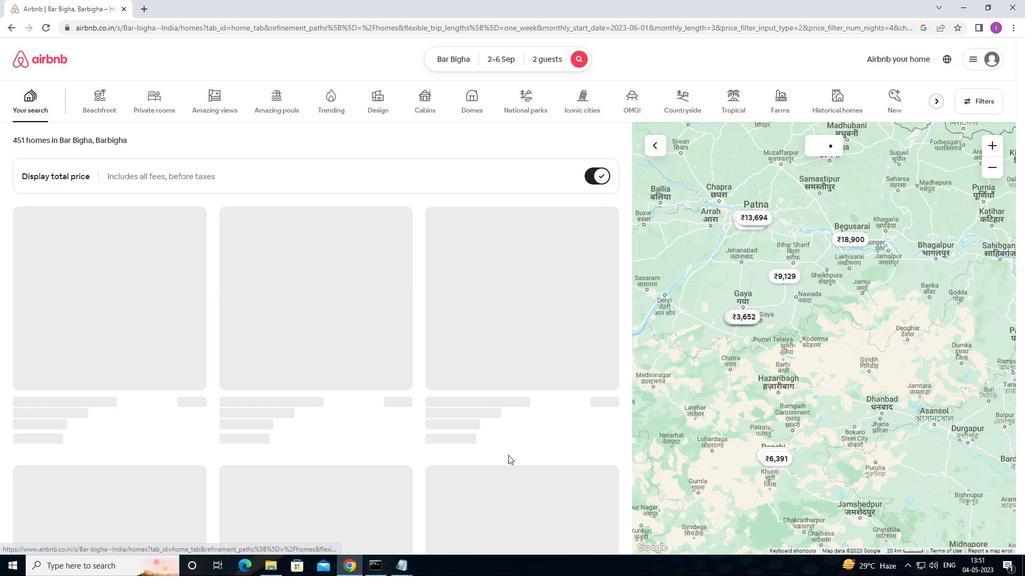 
